 Task: Find the shortest route from St Louis to Grant's Farm.
Action: Mouse moved to (248, 82)
Screenshot: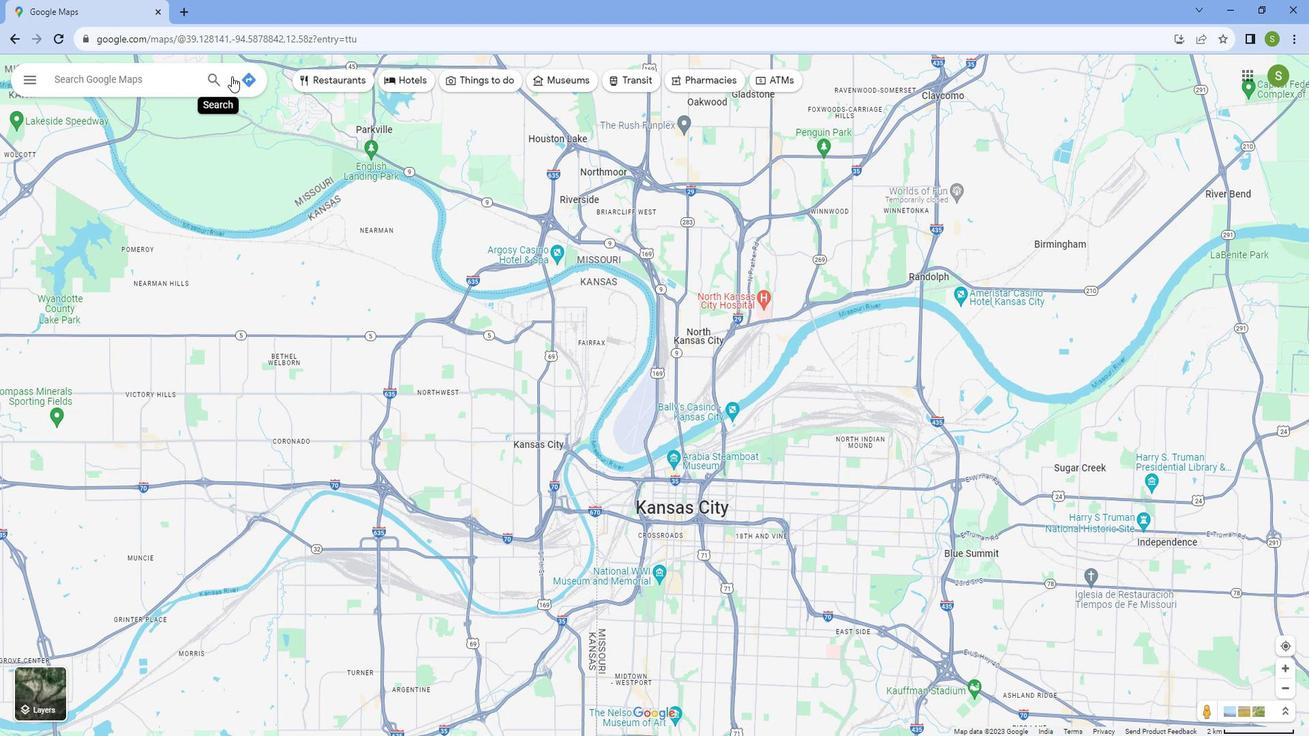 
Action: Mouse pressed left at (248, 82)
Screenshot: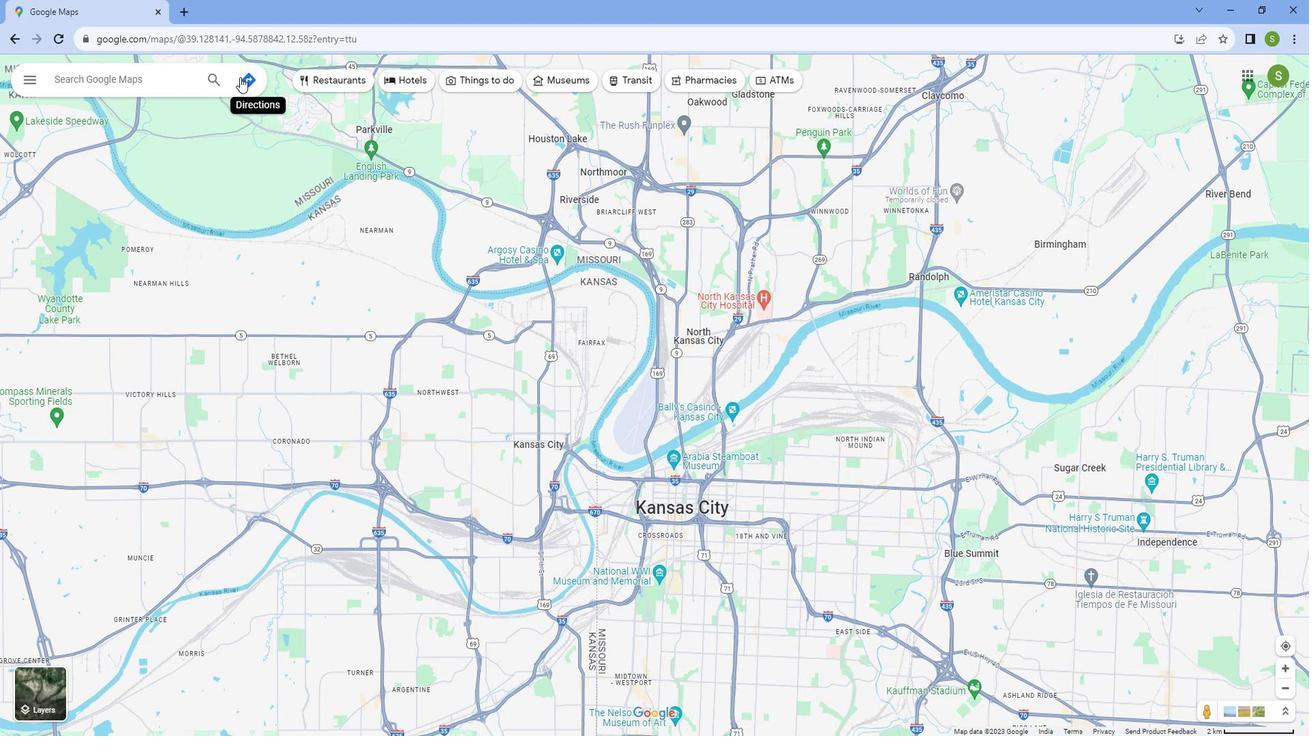 
Action: Mouse moved to (146, 117)
Screenshot: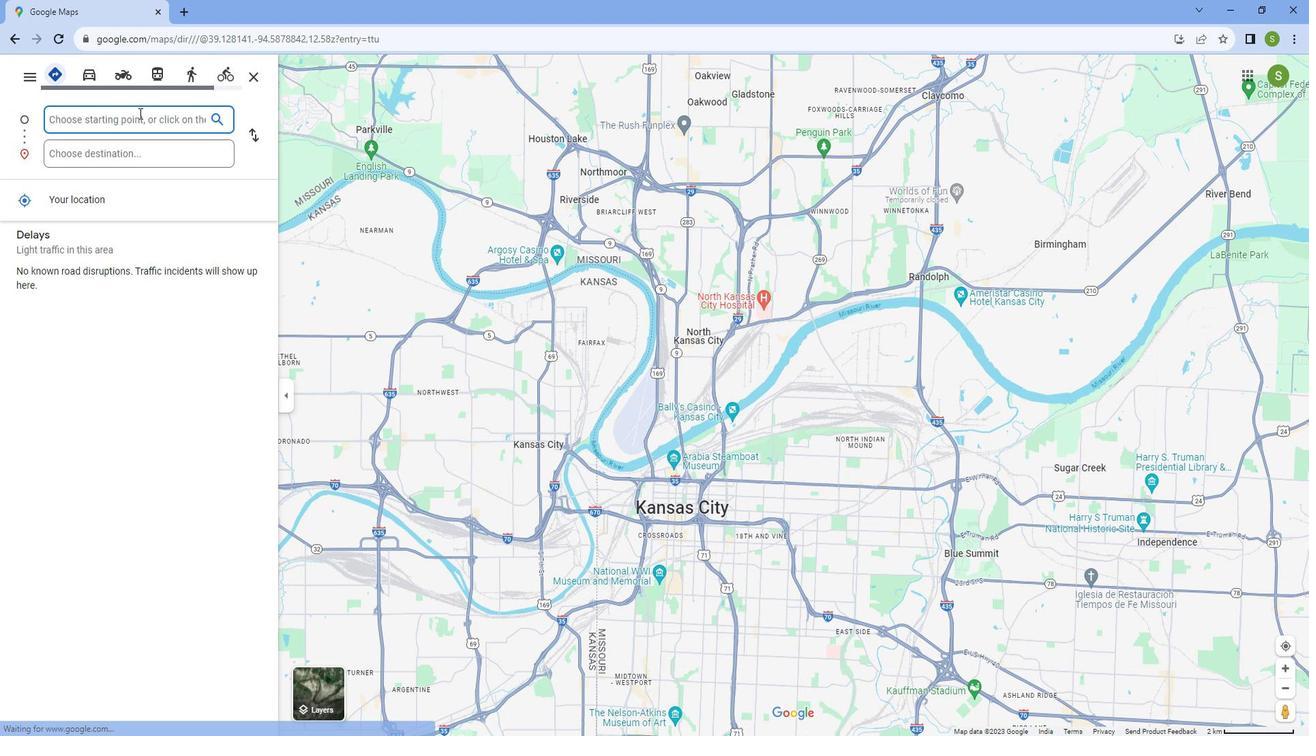 
Action: Mouse pressed left at (146, 117)
Screenshot: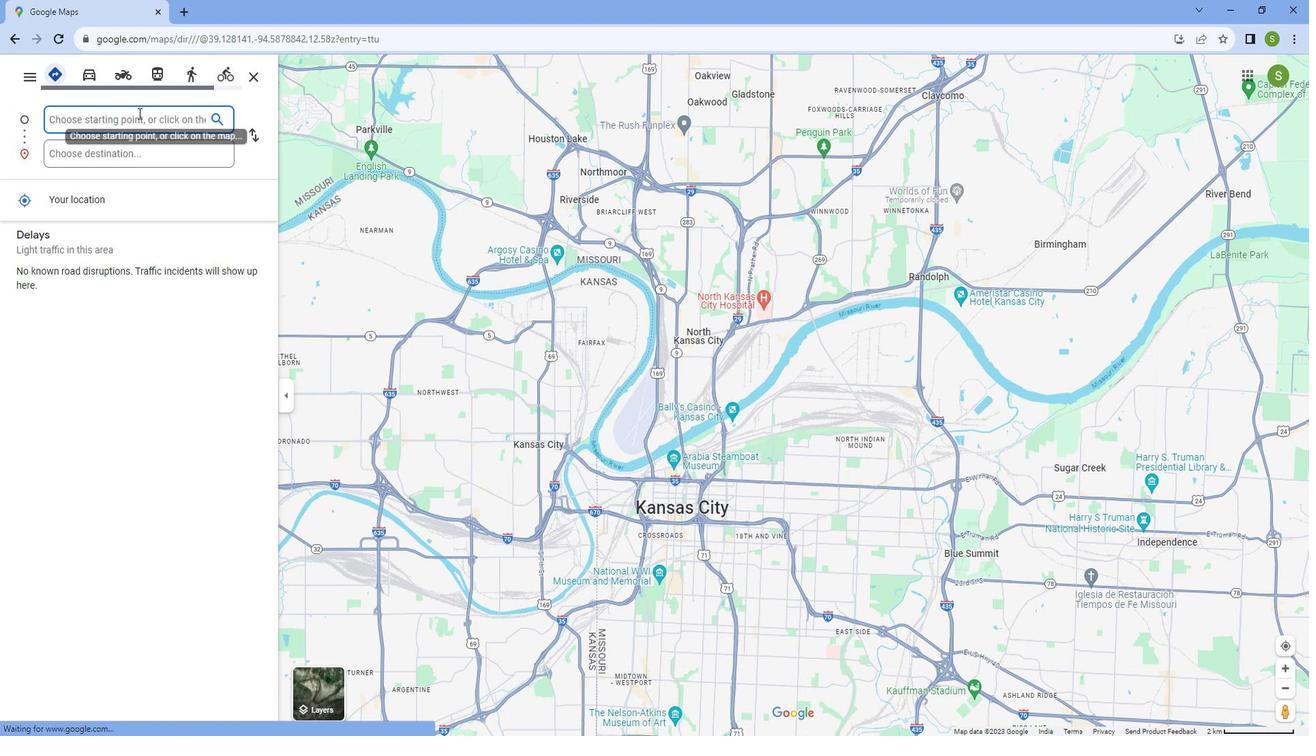 
Action: Mouse moved to (145, 117)
Screenshot: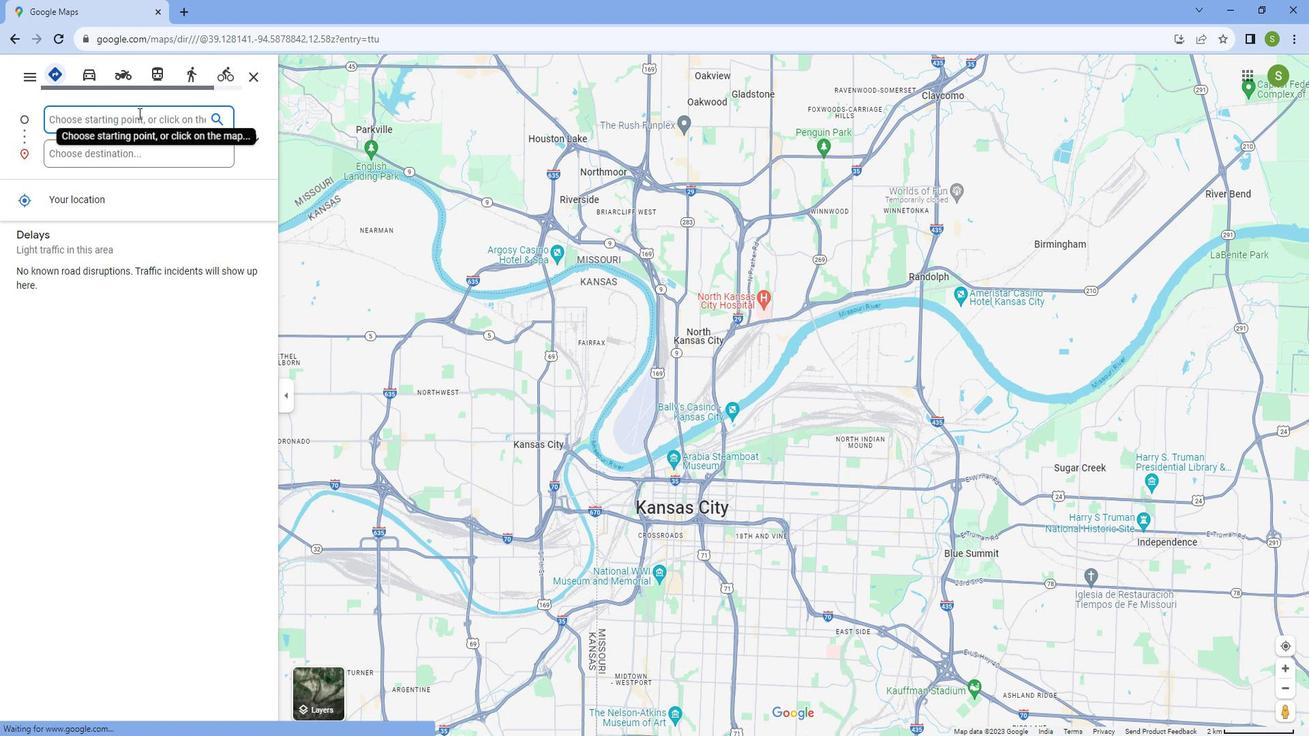 
Action: Key pressed <Key.caps_lock>S<Key.caps_lock>t.<Key.space><Key.caps_lock>L<Key.caps_lock>ouis<Key.space>
Screenshot: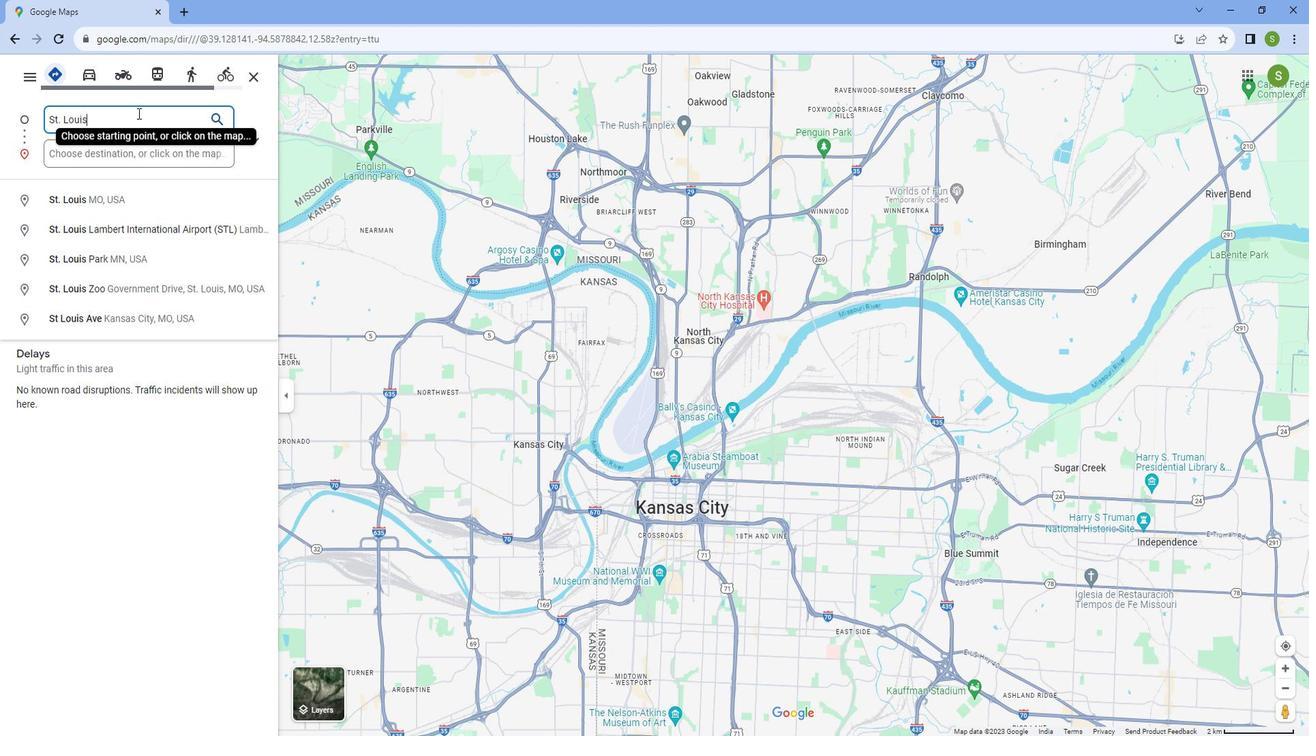 
Action: Mouse moved to (98, 196)
Screenshot: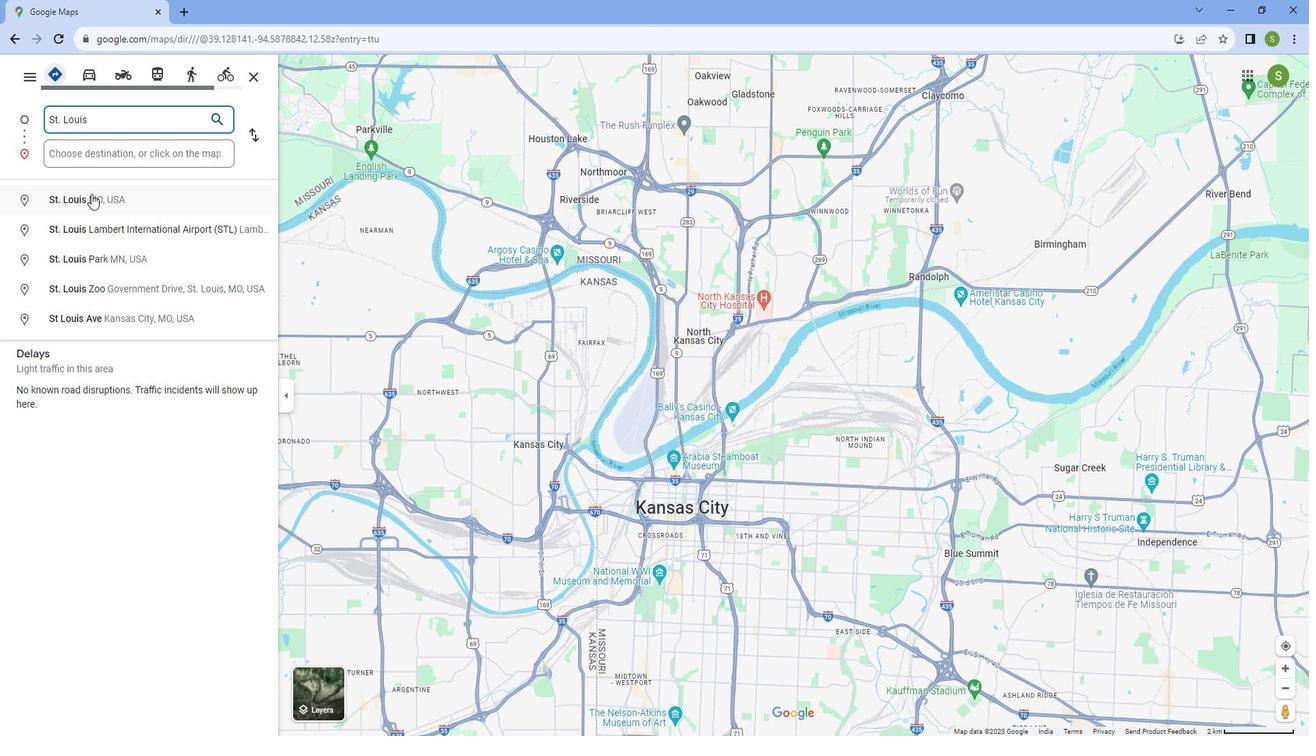 
Action: Mouse pressed left at (98, 196)
Screenshot: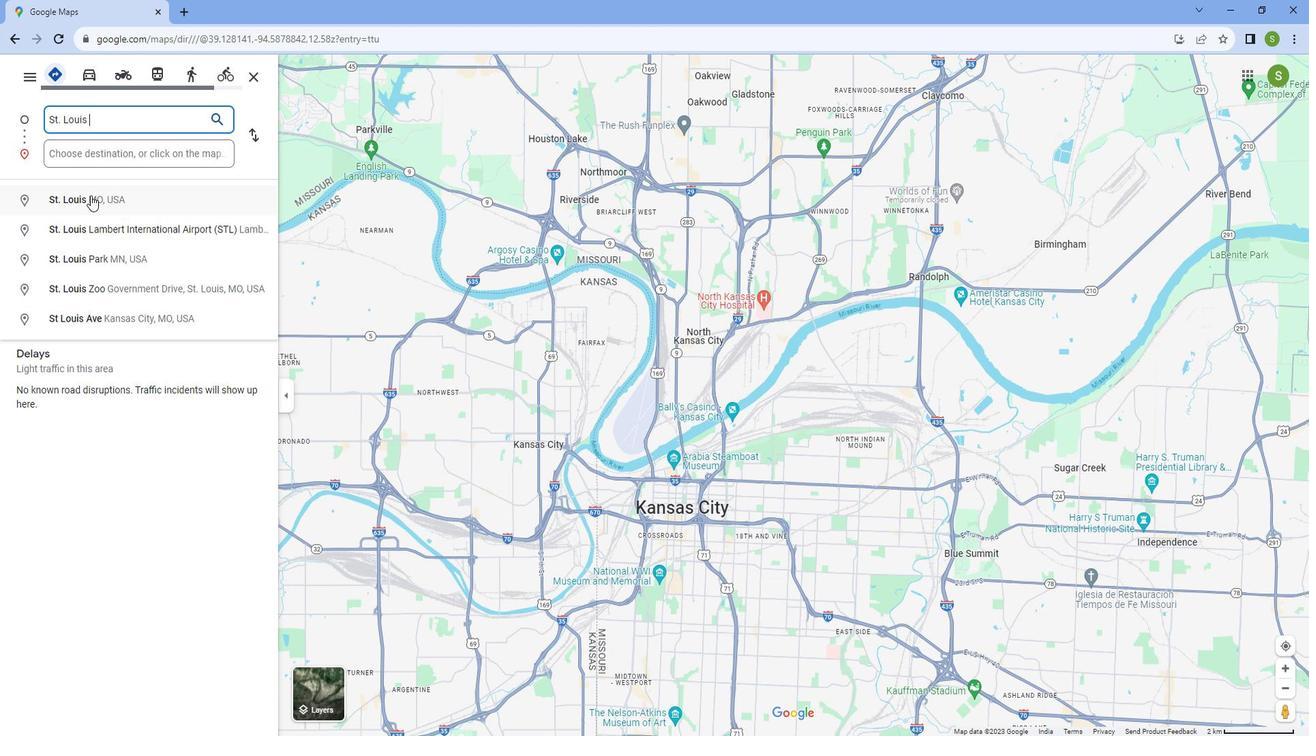 
Action: Mouse moved to (137, 156)
Screenshot: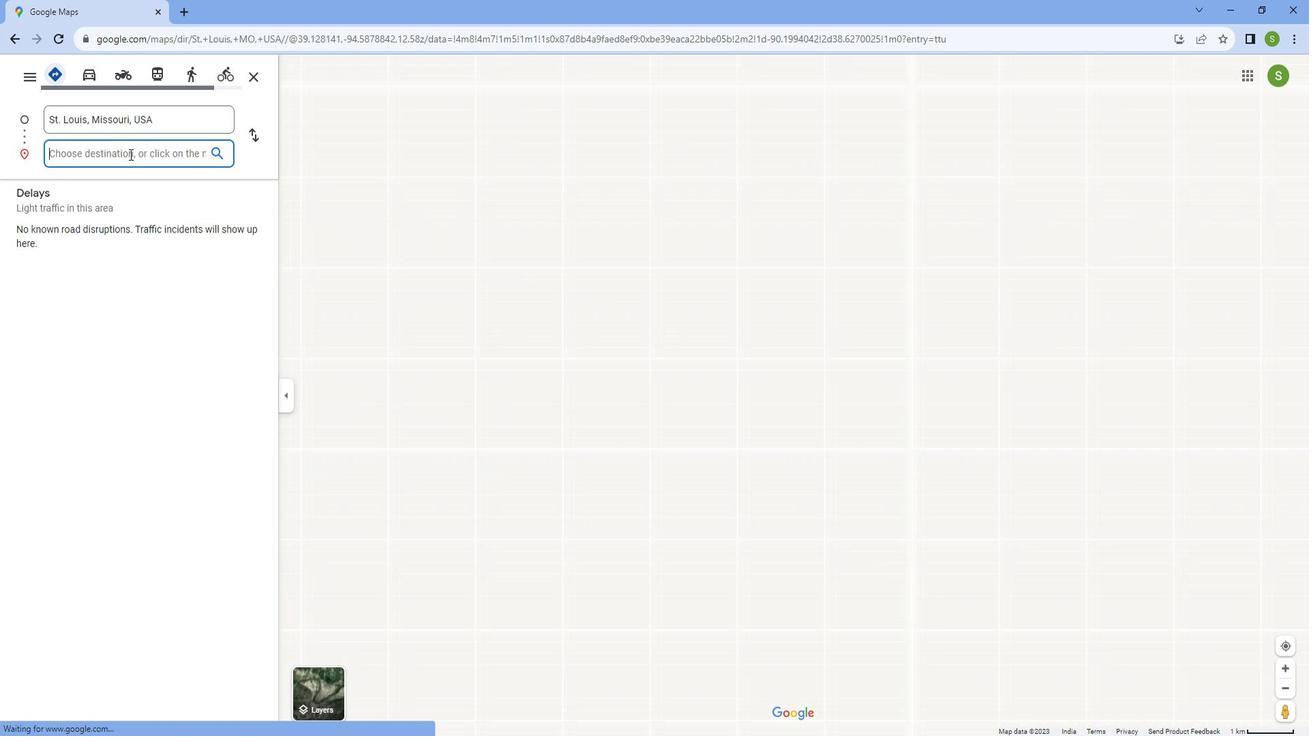 
Action: Mouse pressed left at (137, 156)
Screenshot: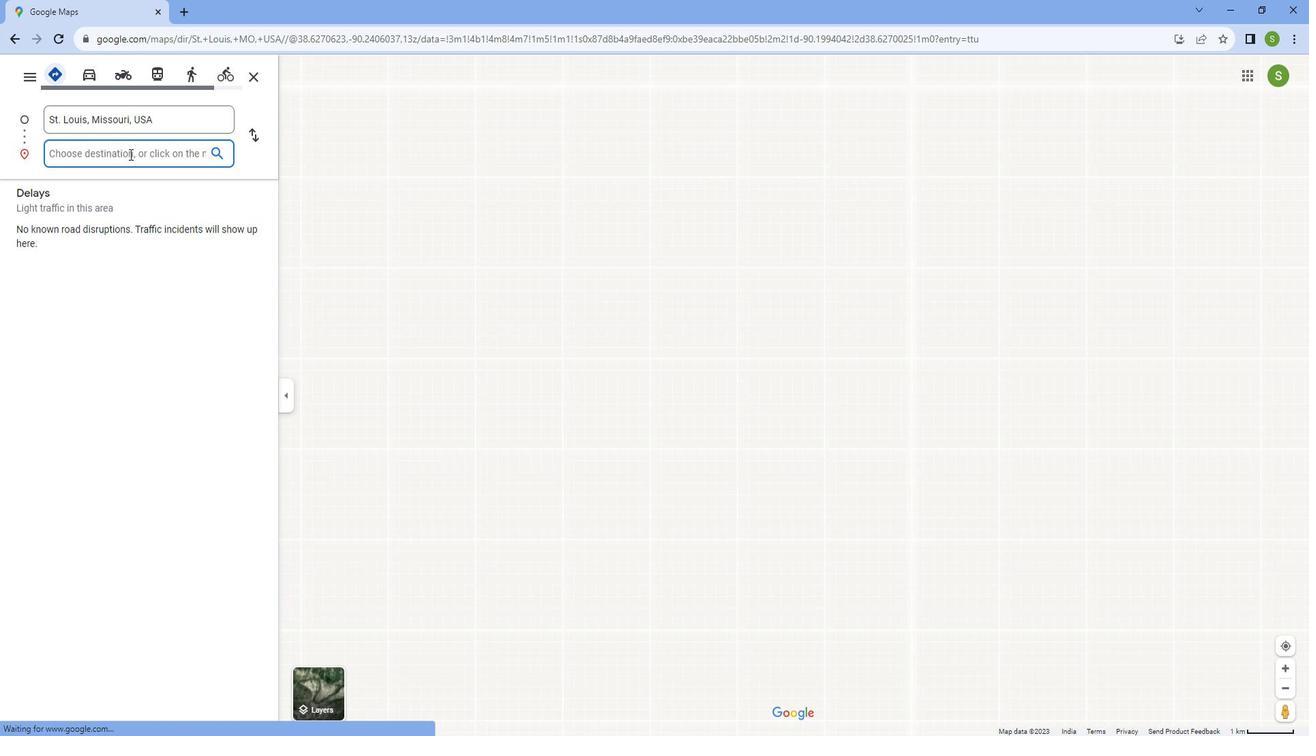 
Action: Key pressed <Key.caps_lock>G<Key.caps_lock>rants<Key.space><Key.caps_lock>F<Key.caps_lock>arm
Screenshot: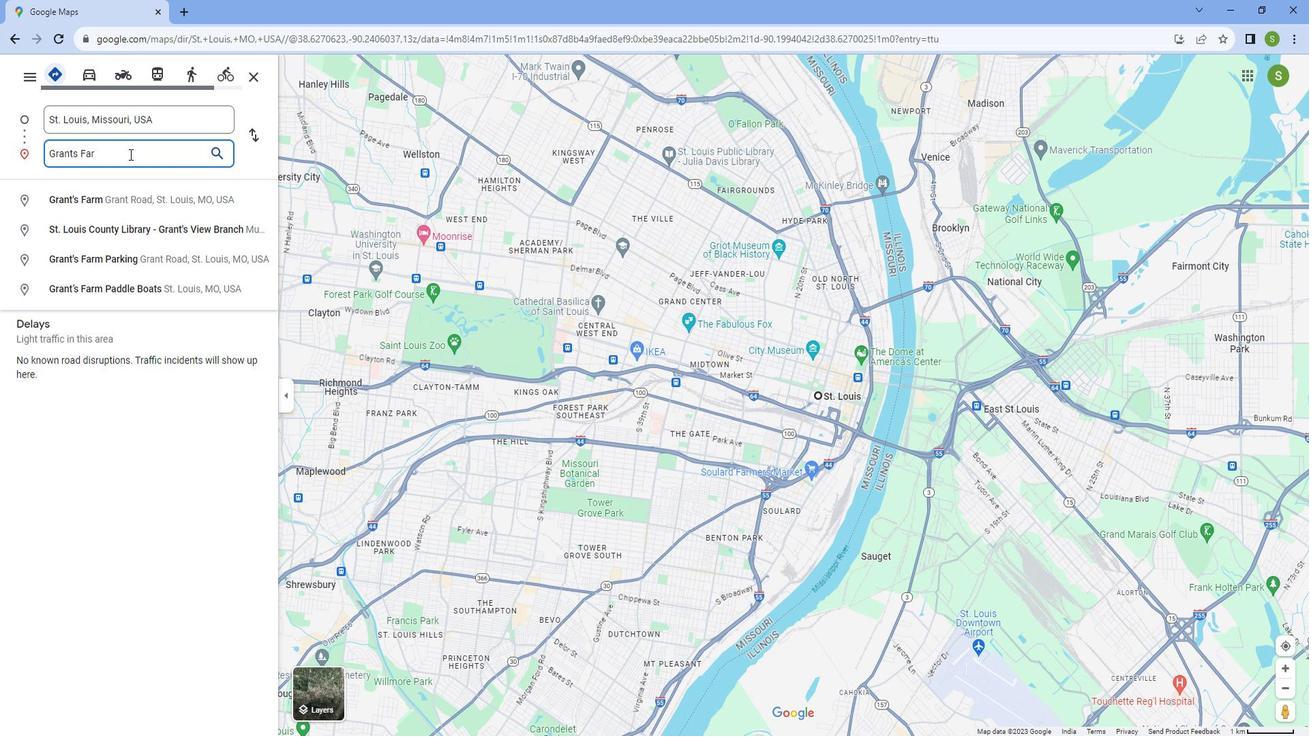 
Action: Mouse moved to (79, 206)
Screenshot: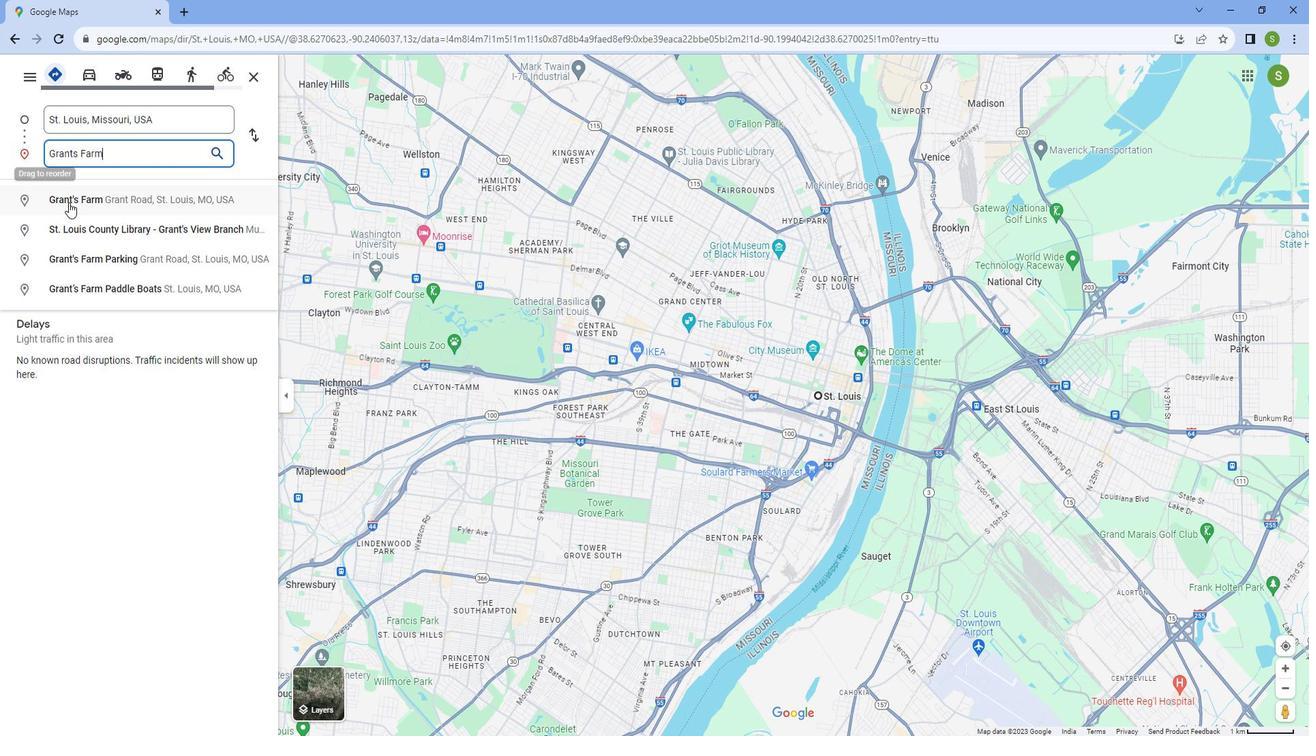 
Action: Mouse pressed left at (79, 206)
Screenshot: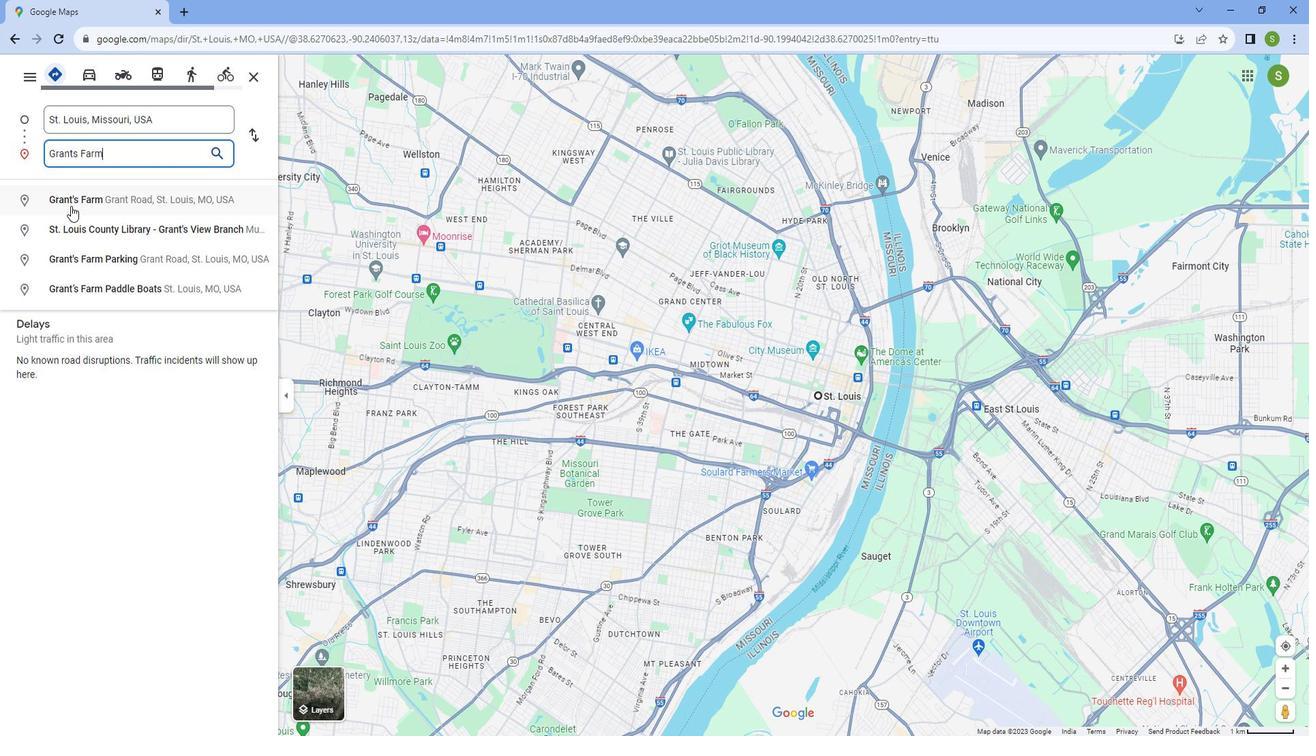 
Action: Mouse moved to (73, 362)
Screenshot: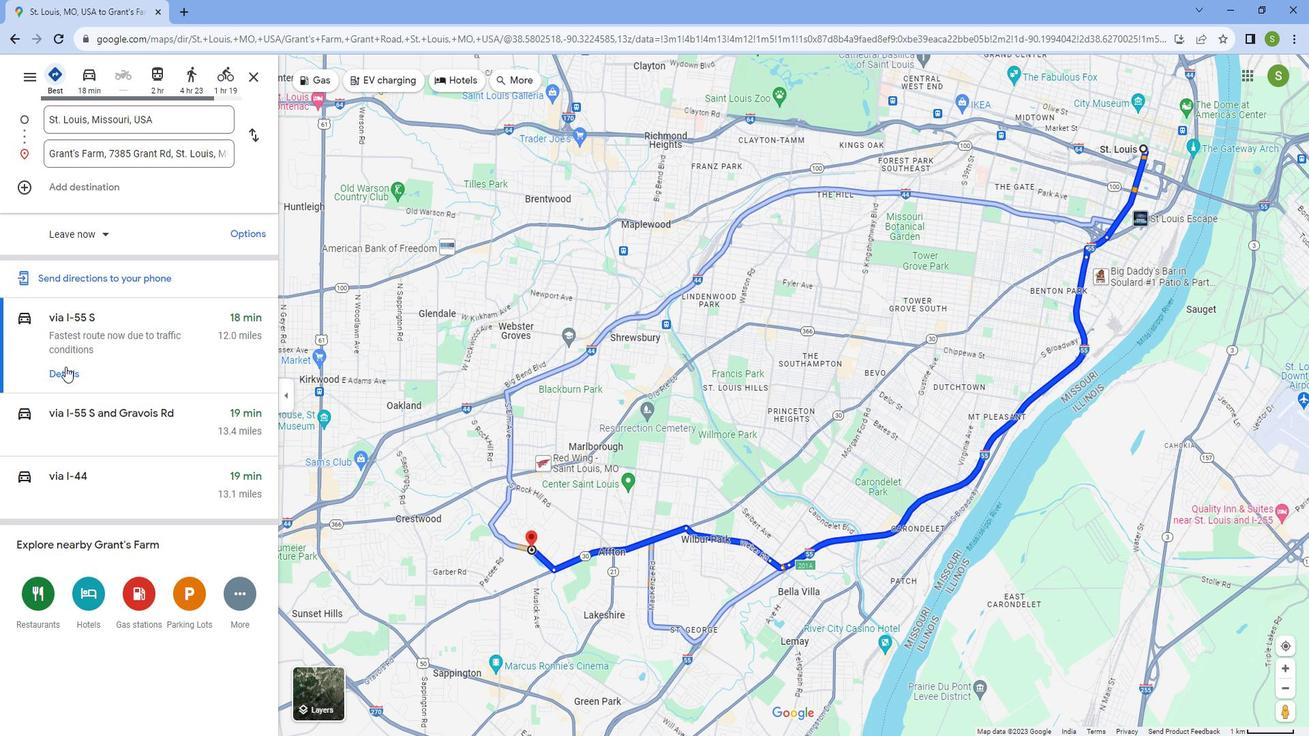 
Action: Mouse pressed left at (73, 362)
Screenshot: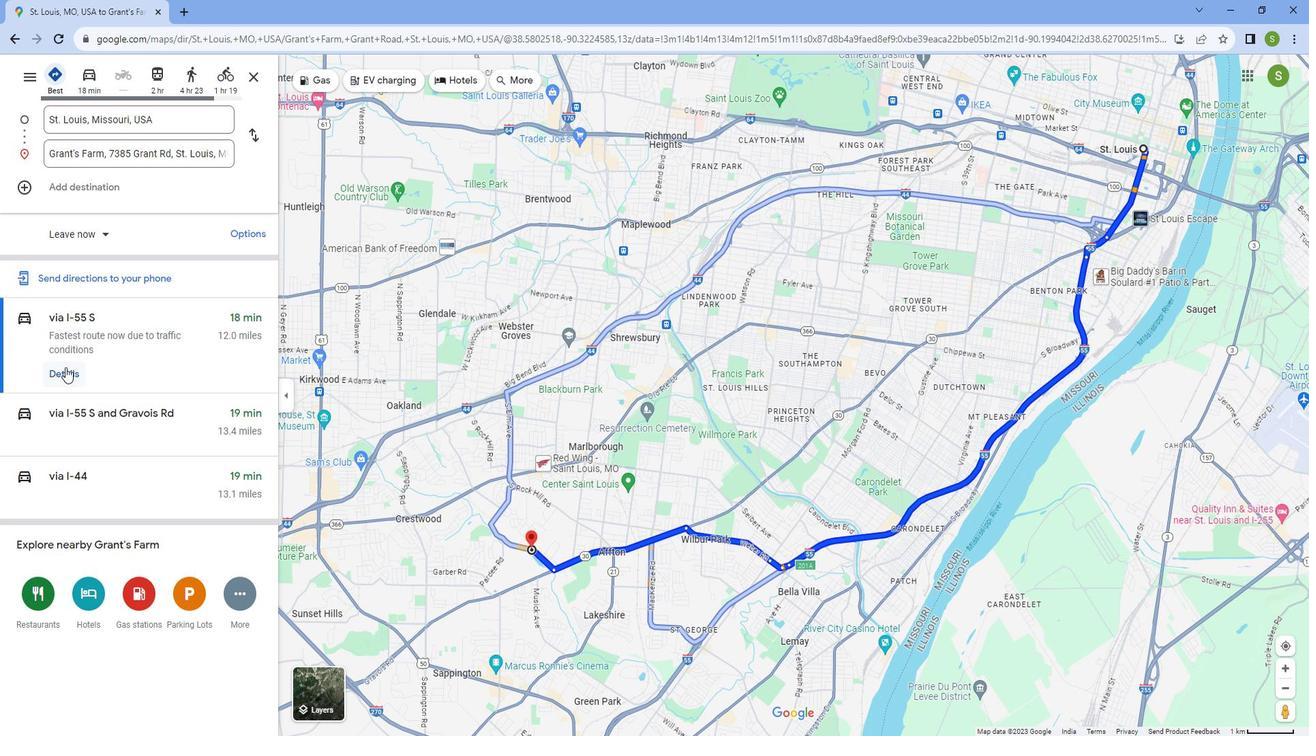 
Action: Mouse moved to (130, 349)
Screenshot: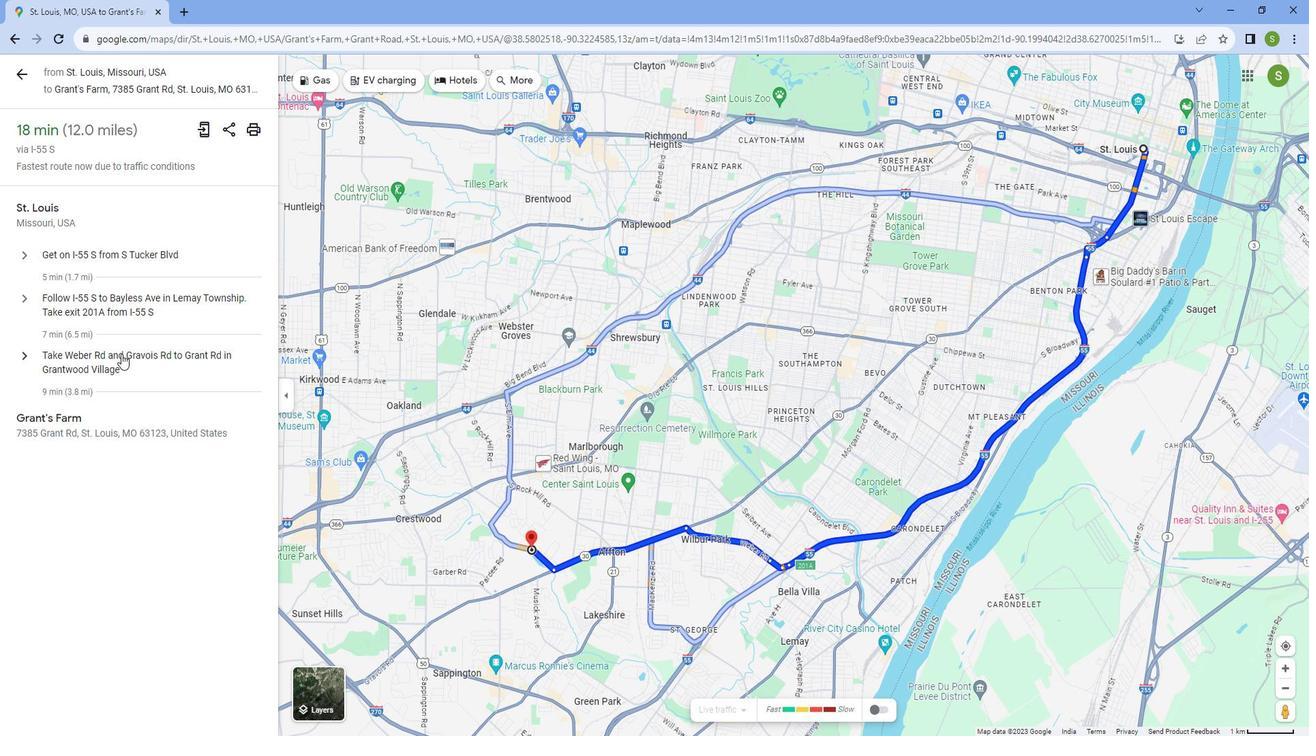 
Action: Mouse scrolled (130, 349) with delta (0, 0)
Screenshot: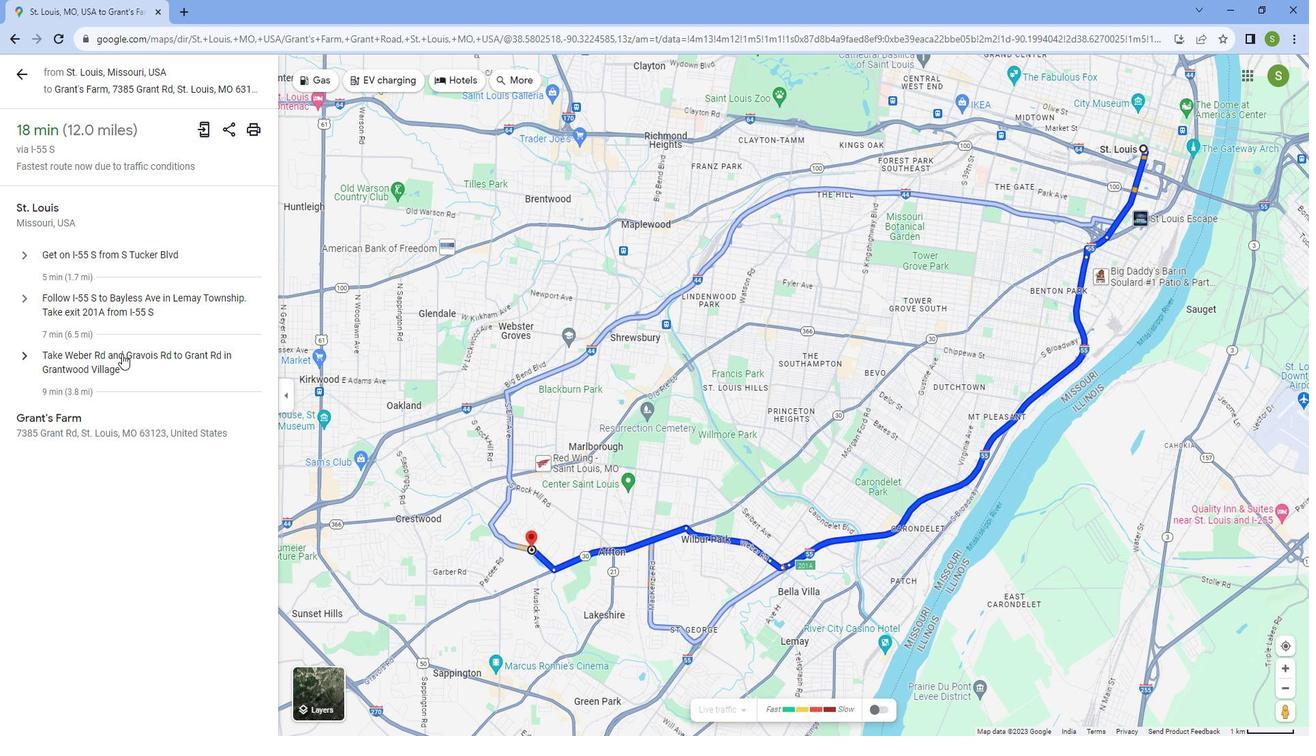 
Action: Mouse scrolled (130, 349) with delta (0, 0)
Screenshot: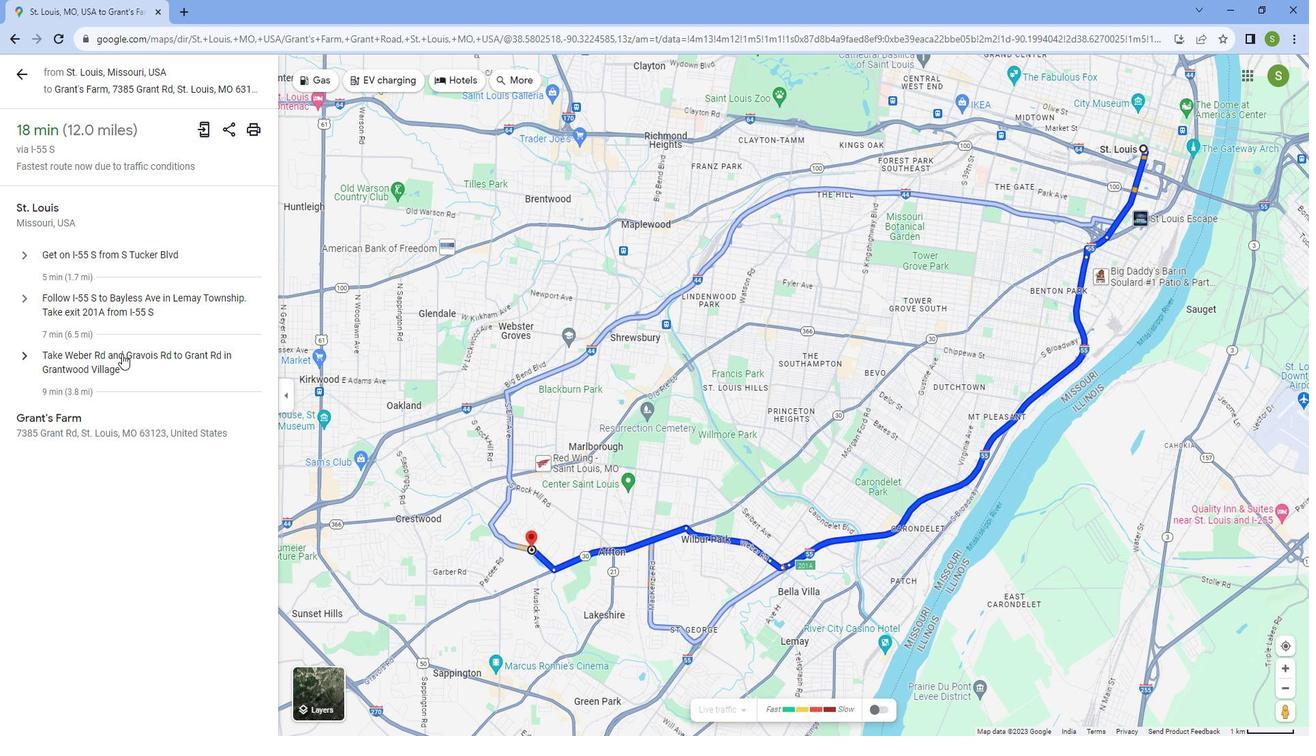 
Action: Mouse scrolled (130, 349) with delta (0, 0)
Screenshot: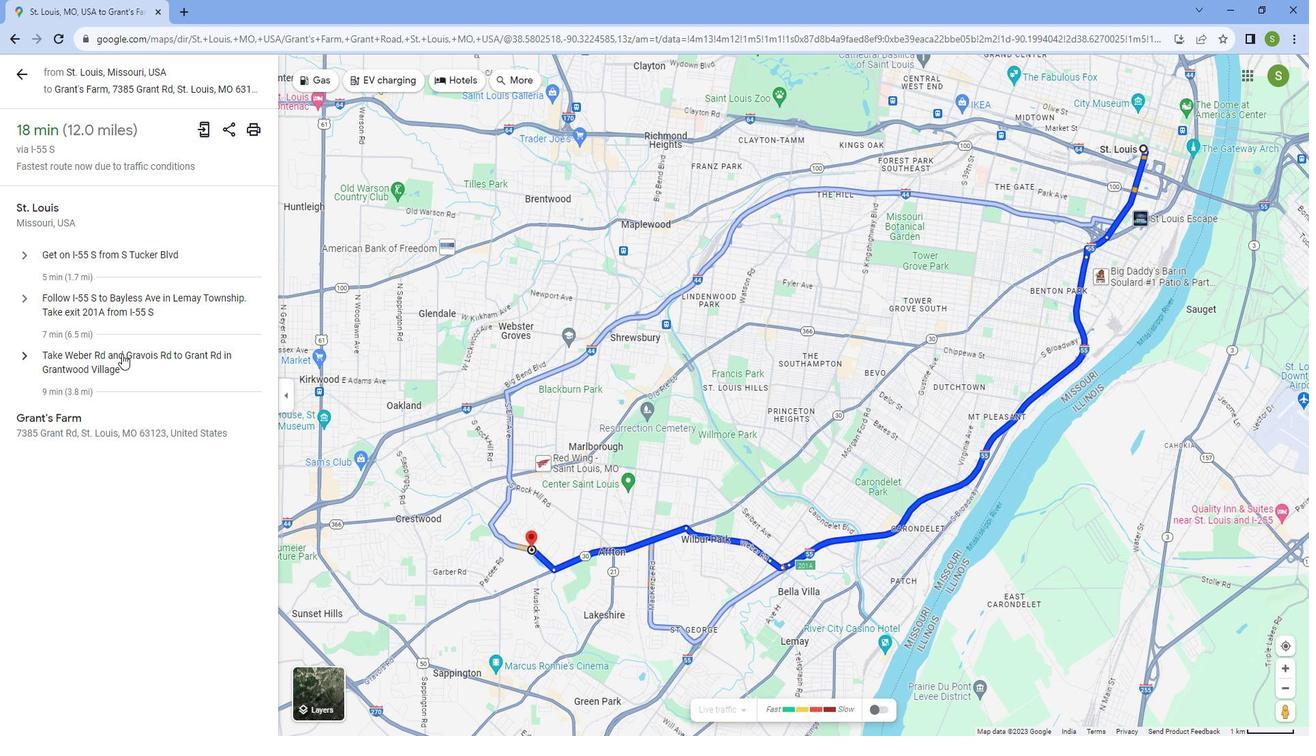 
Action: Mouse moved to (372, 343)
Screenshot: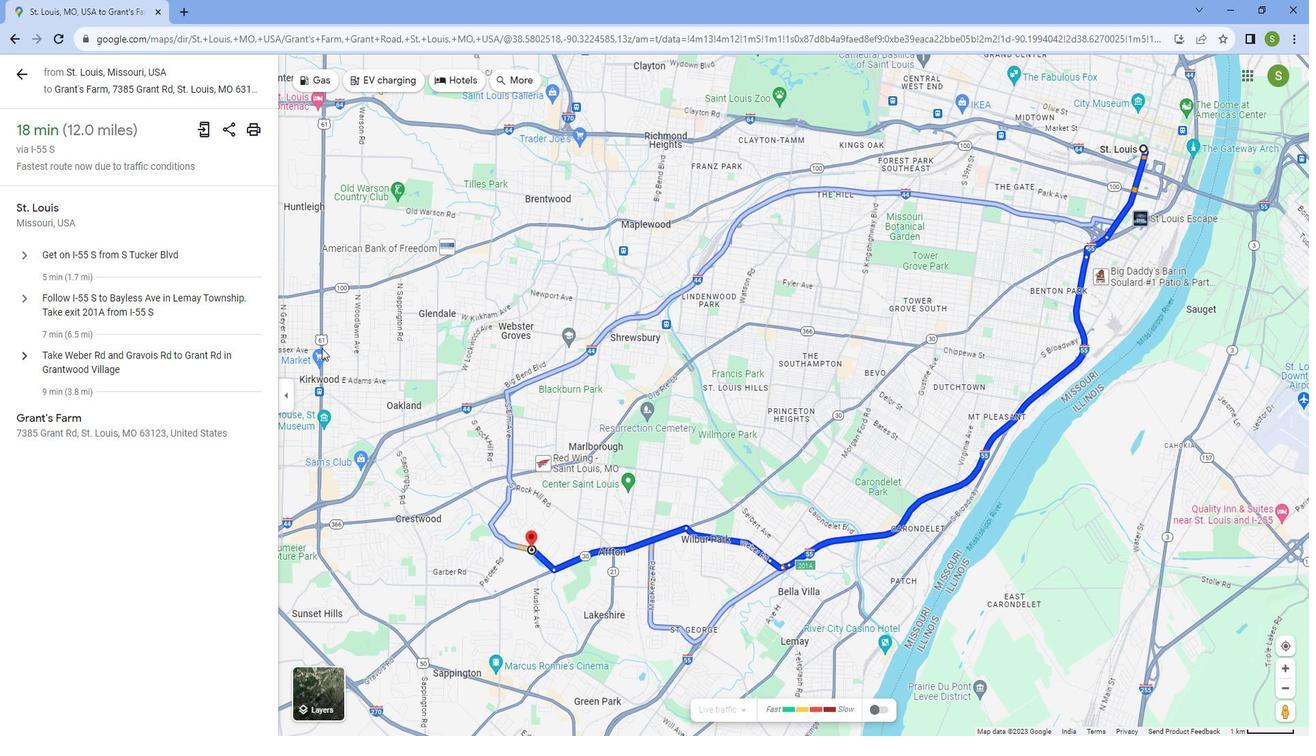 
Action: Mouse scrolled (372, 342) with delta (0, 0)
Screenshot: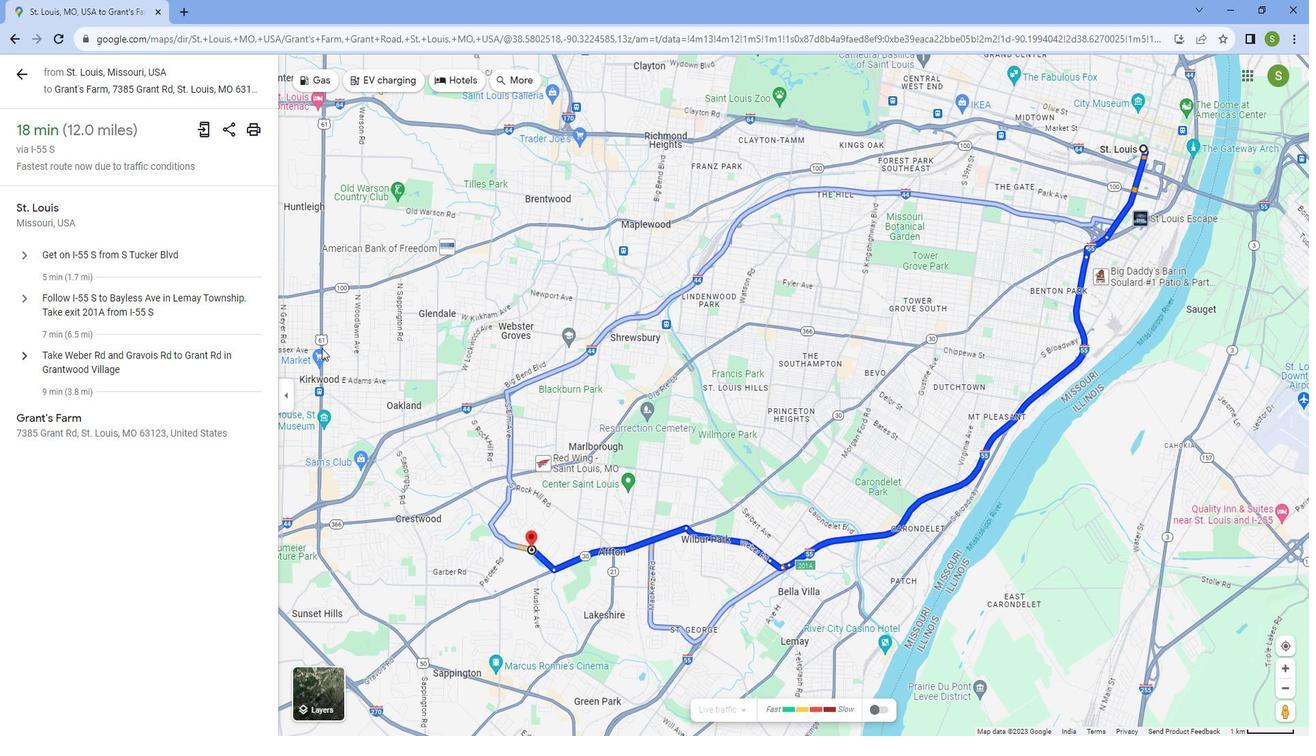 
Action: Mouse moved to (1020, 358)
Screenshot: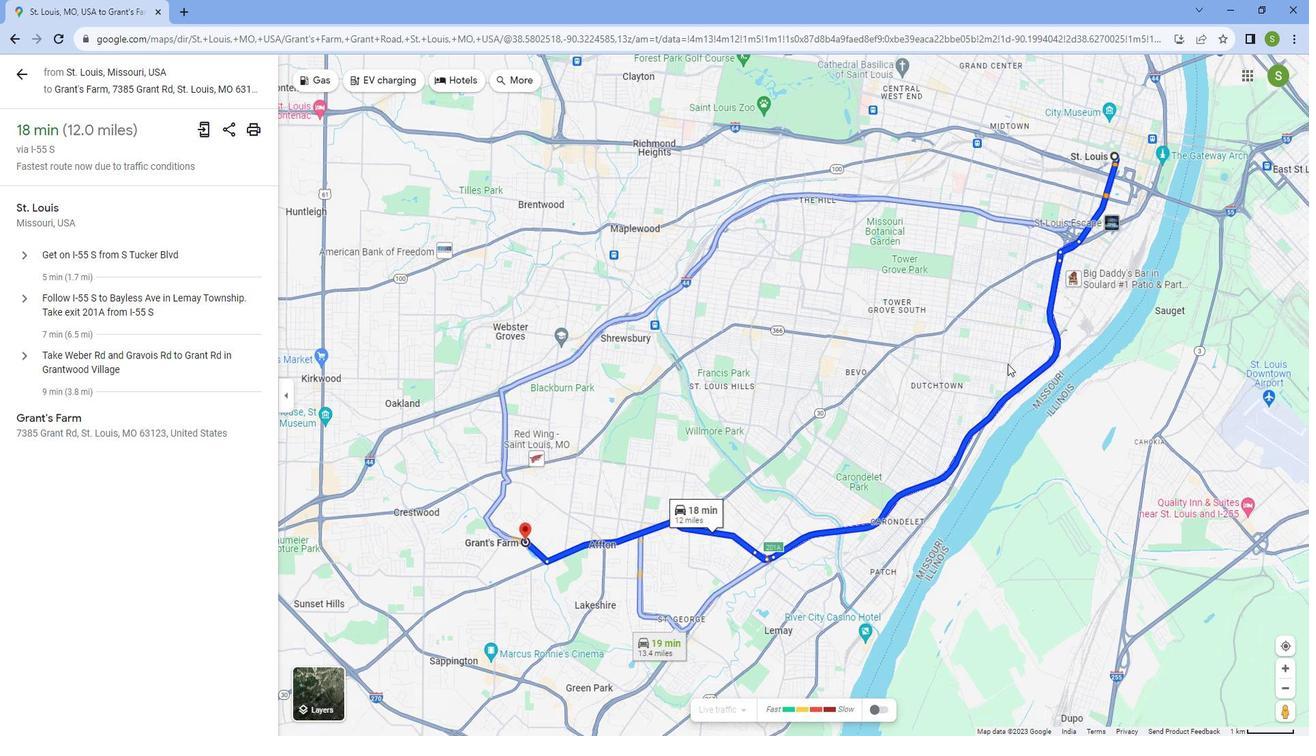 
Action: Mouse scrolled (1020, 359) with delta (0, 0)
Screenshot: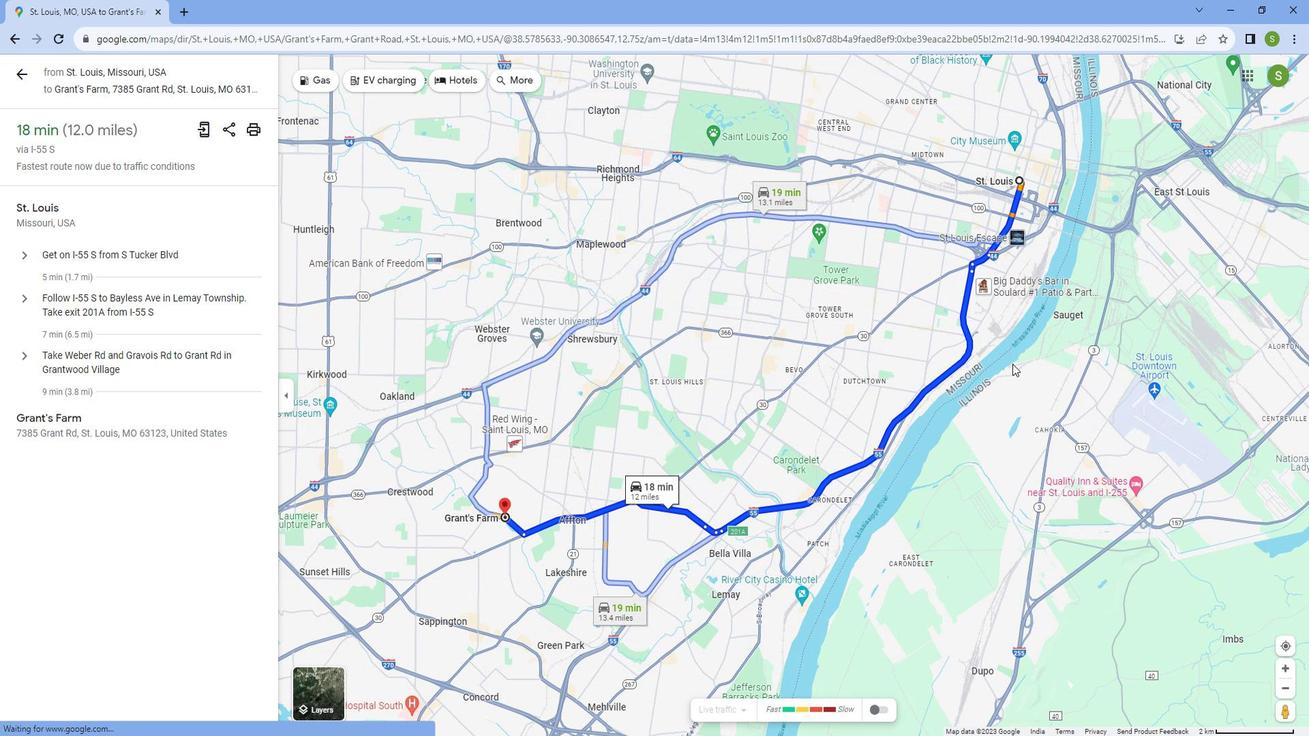 
Action: Mouse scrolled (1020, 359) with delta (0, 0)
Screenshot: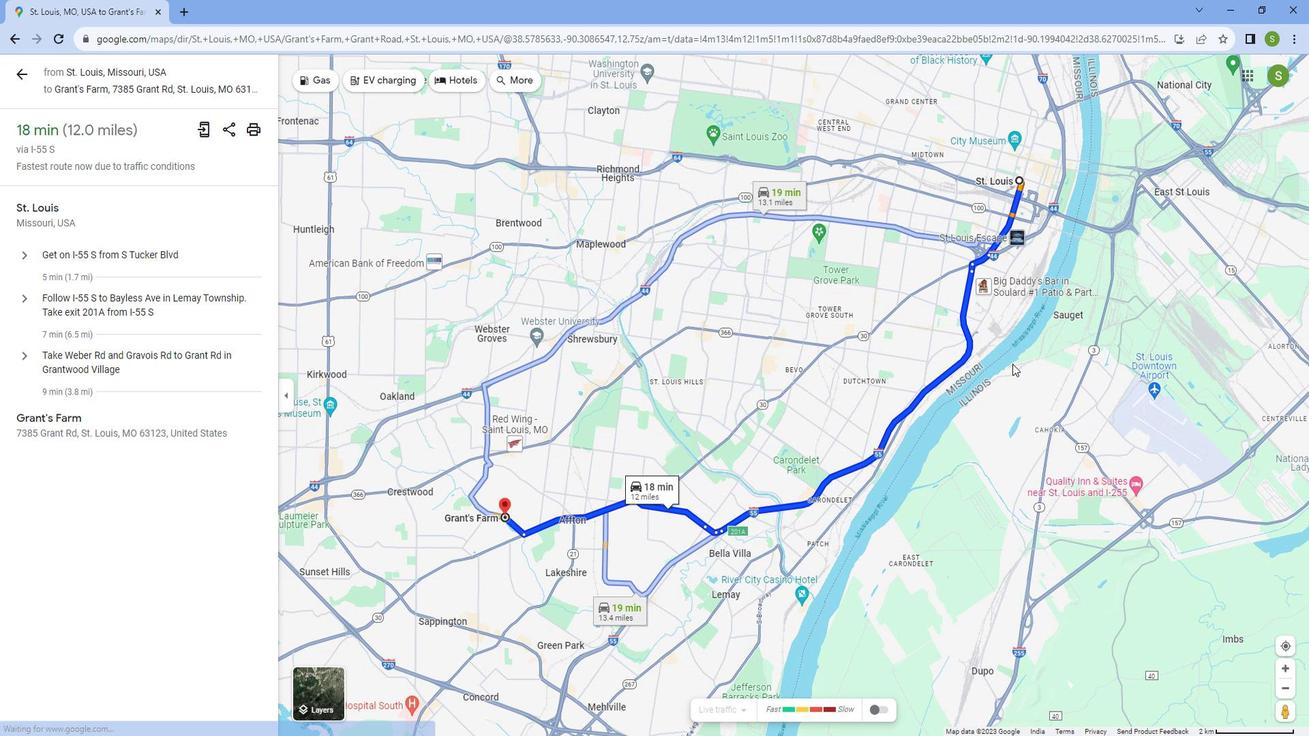 
Action: Mouse scrolled (1020, 359) with delta (0, 0)
Screenshot: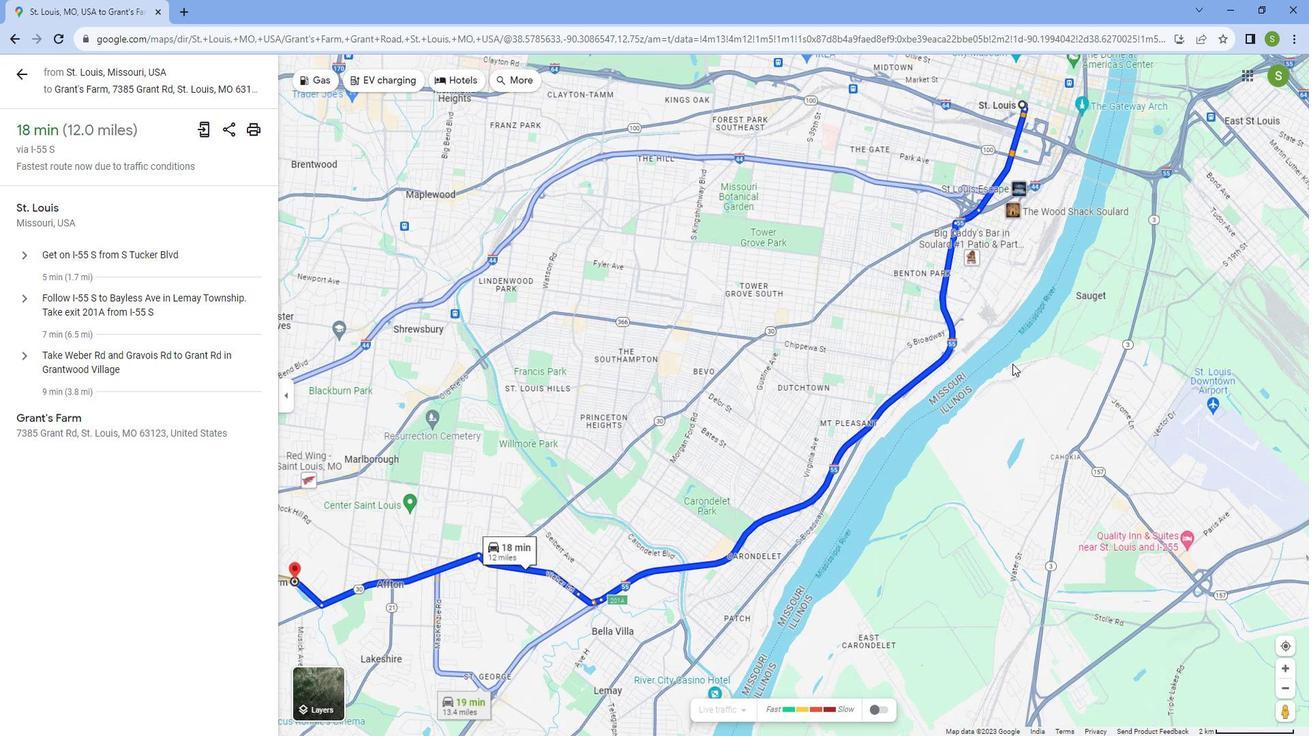 
Action: Mouse scrolled (1020, 359) with delta (0, 0)
Screenshot: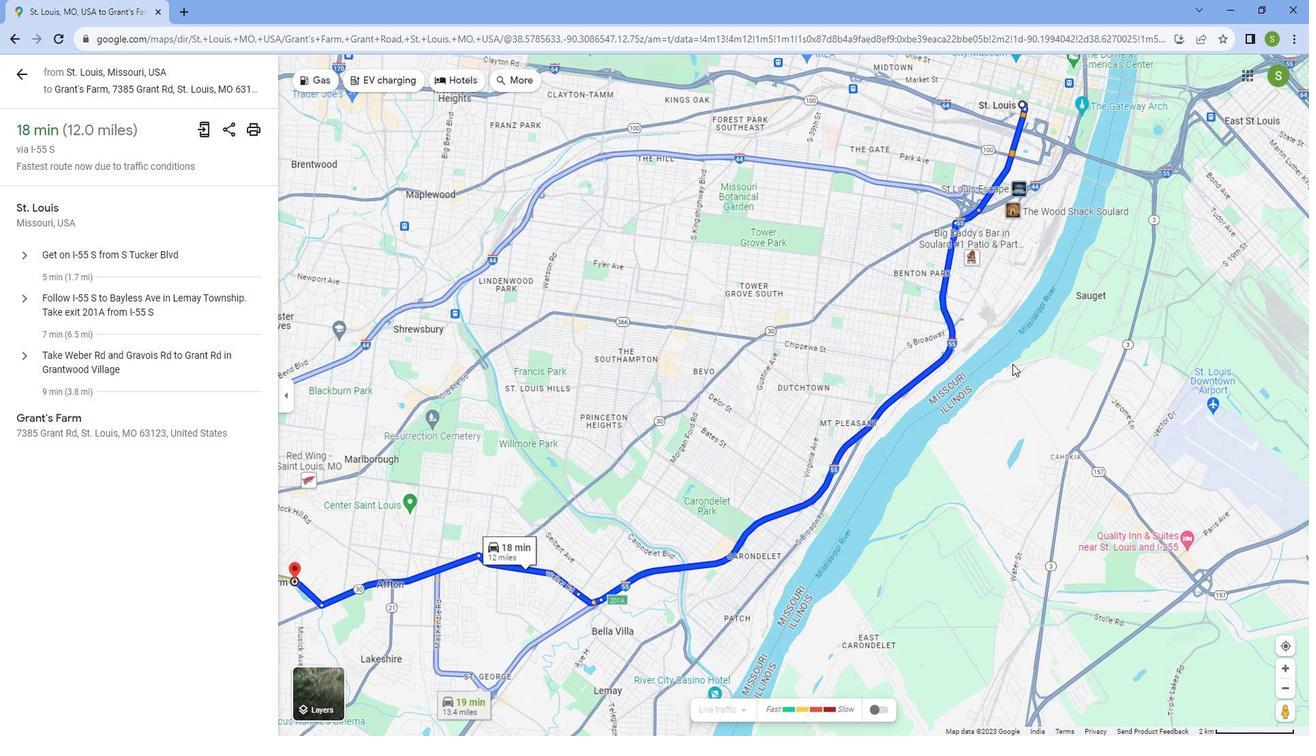 
Action: Mouse scrolled (1020, 359) with delta (0, 0)
Screenshot: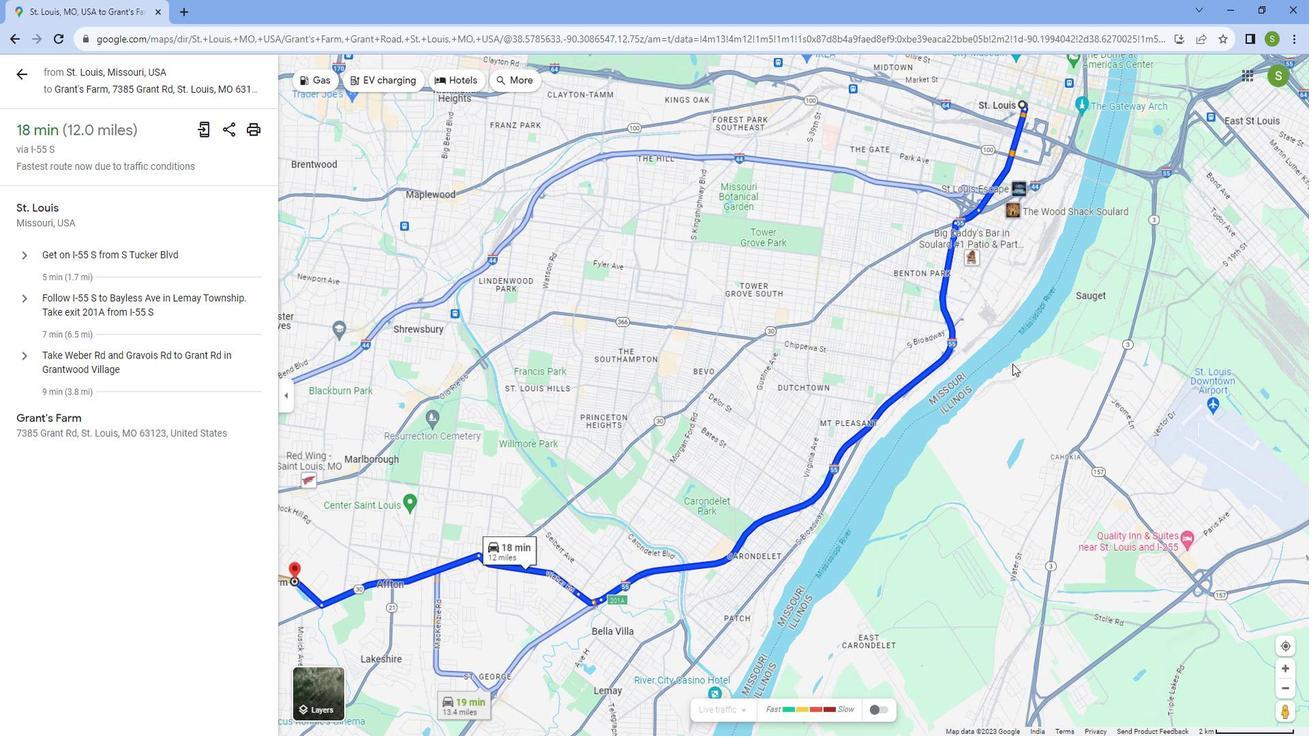 
Action: Mouse scrolled (1020, 359) with delta (0, 0)
Screenshot: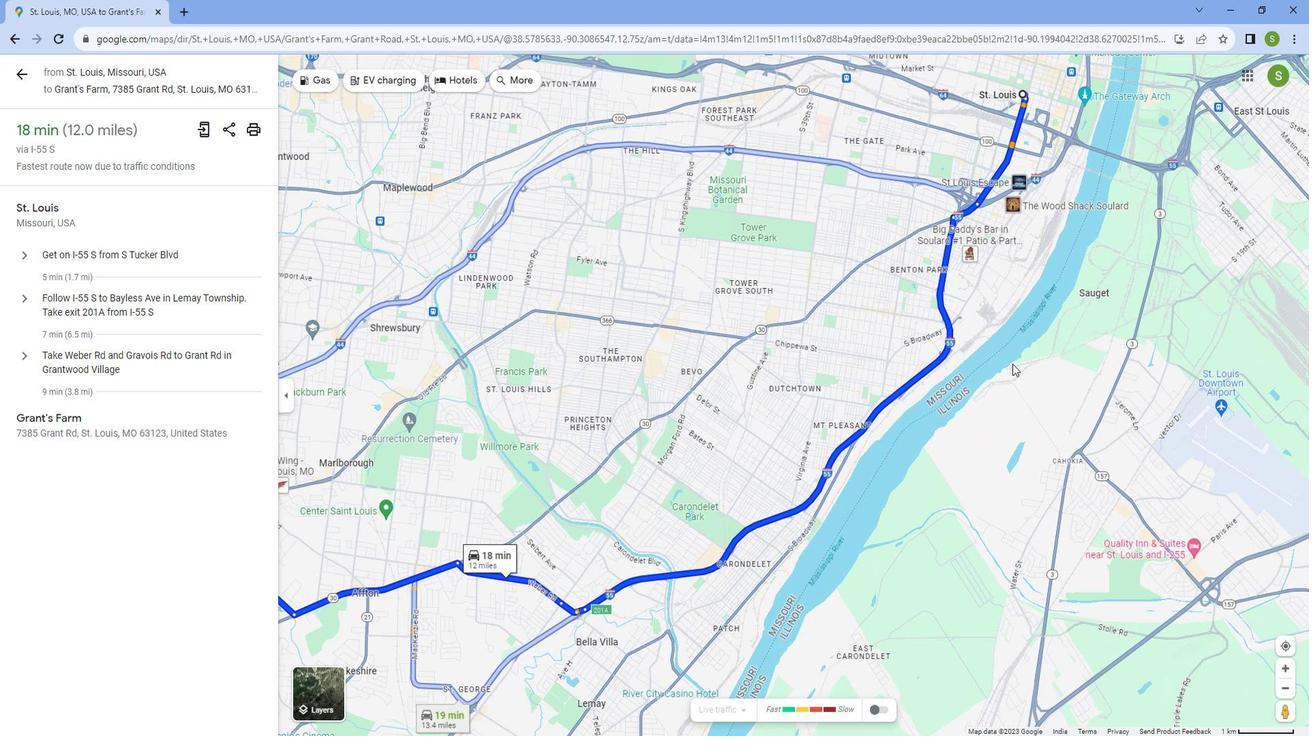 
Action: Mouse scrolled (1020, 357) with delta (0, 0)
Screenshot: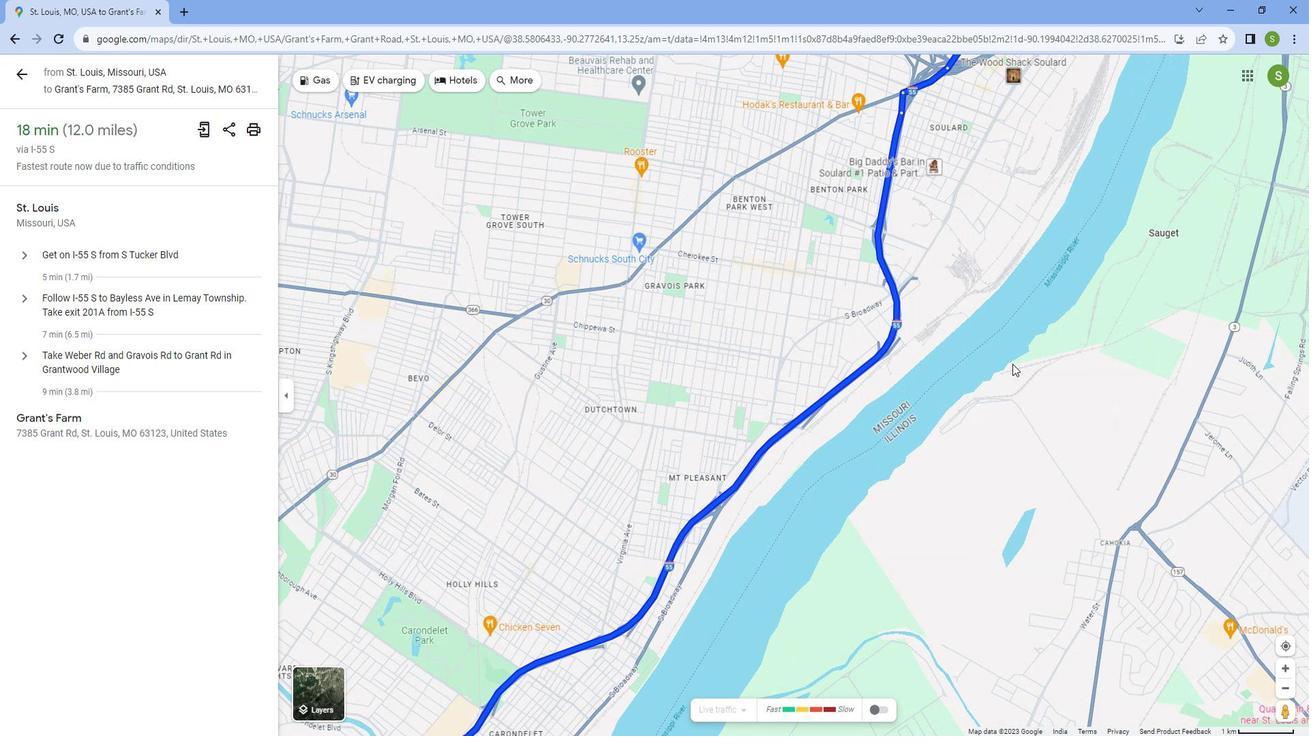 
Action: Mouse scrolled (1020, 357) with delta (0, 0)
Screenshot: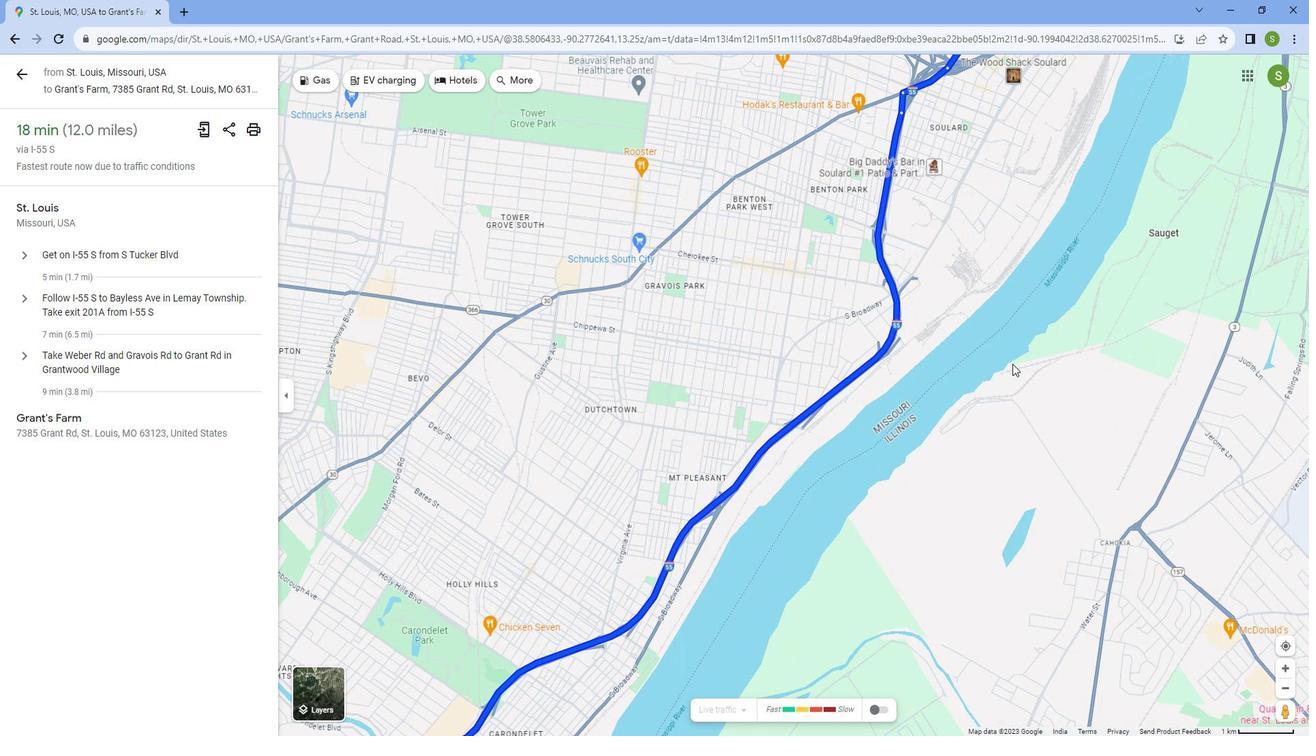 
Action: Mouse scrolled (1020, 357) with delta (0, 0)
Screenshot: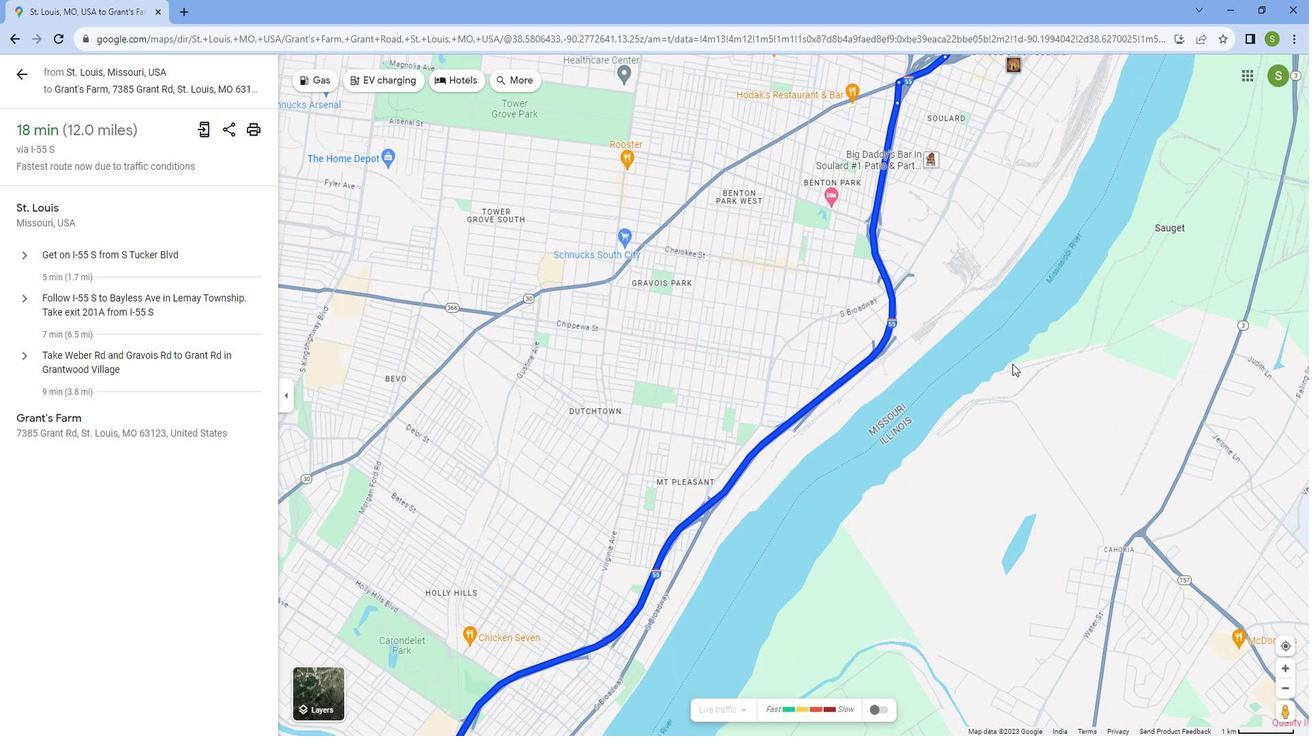 
Action: Mouse scrolled (1020, 357) with delta (0, 0)
Screenshot: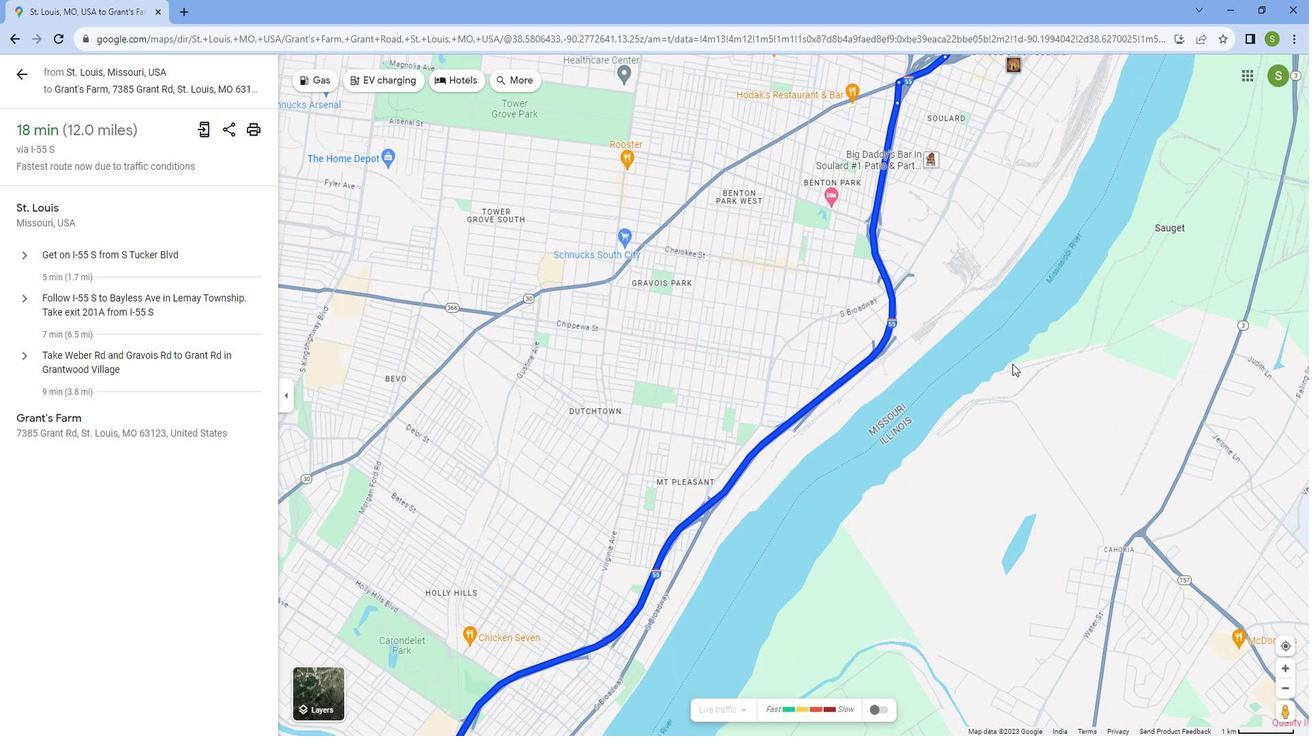 
Action: Mouse scrolled (1020, 357) with delta (0, 0)
Screenshot: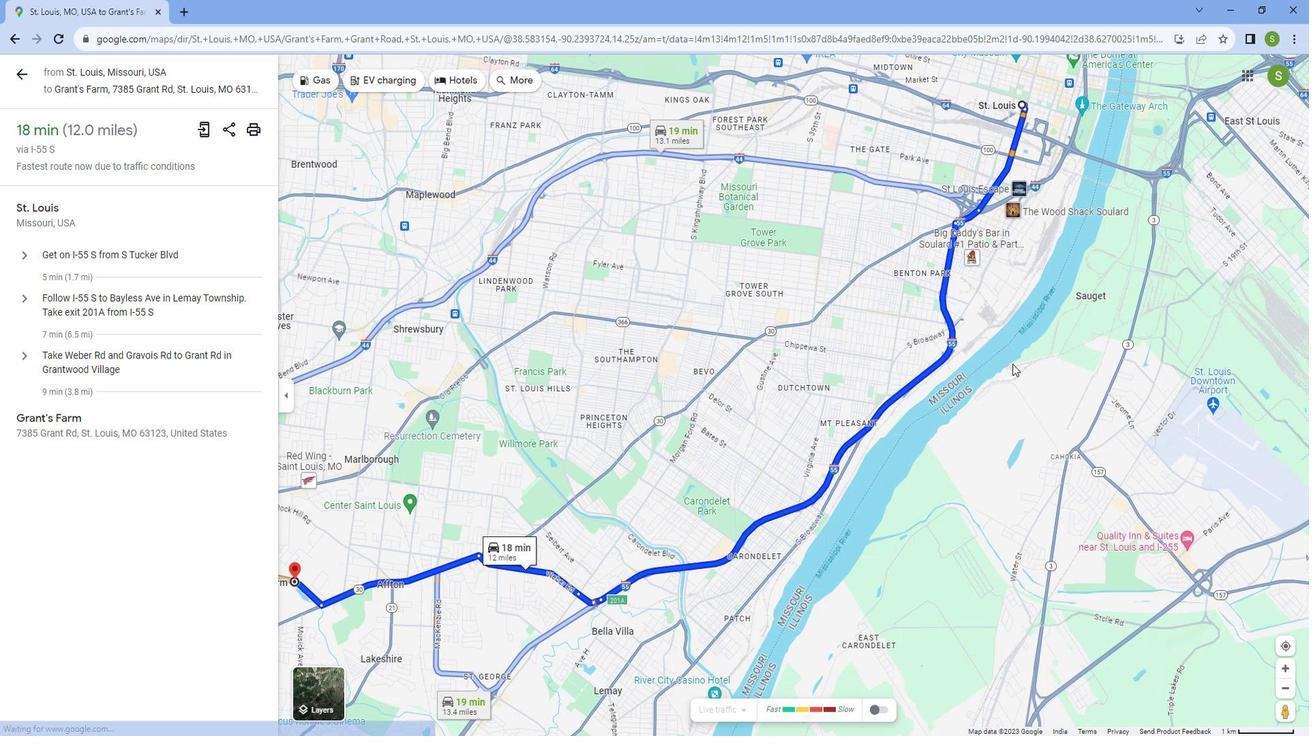 
Action: Mouse scrolled (1020, 357) with delta (0, 0)
Screenshot: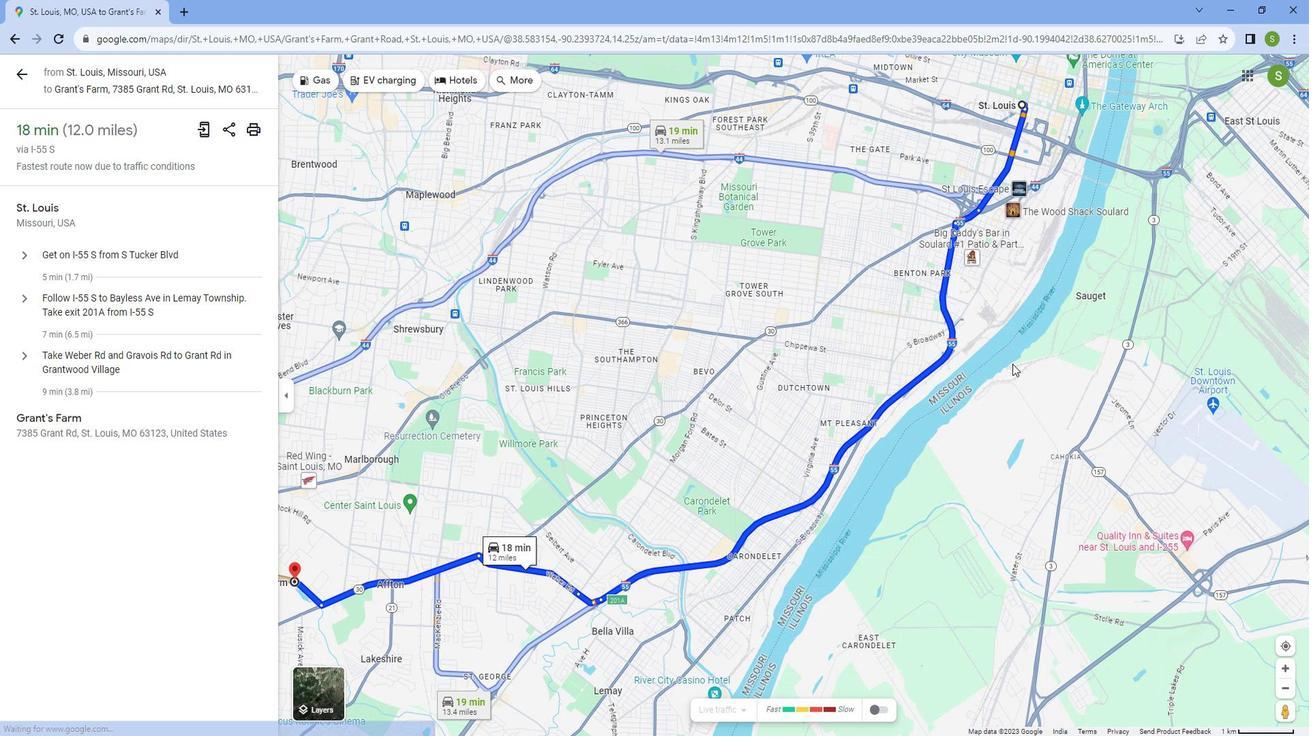 
Action: Mouse scrolled (1020, 357) with delta (0, 0)
Screenshot: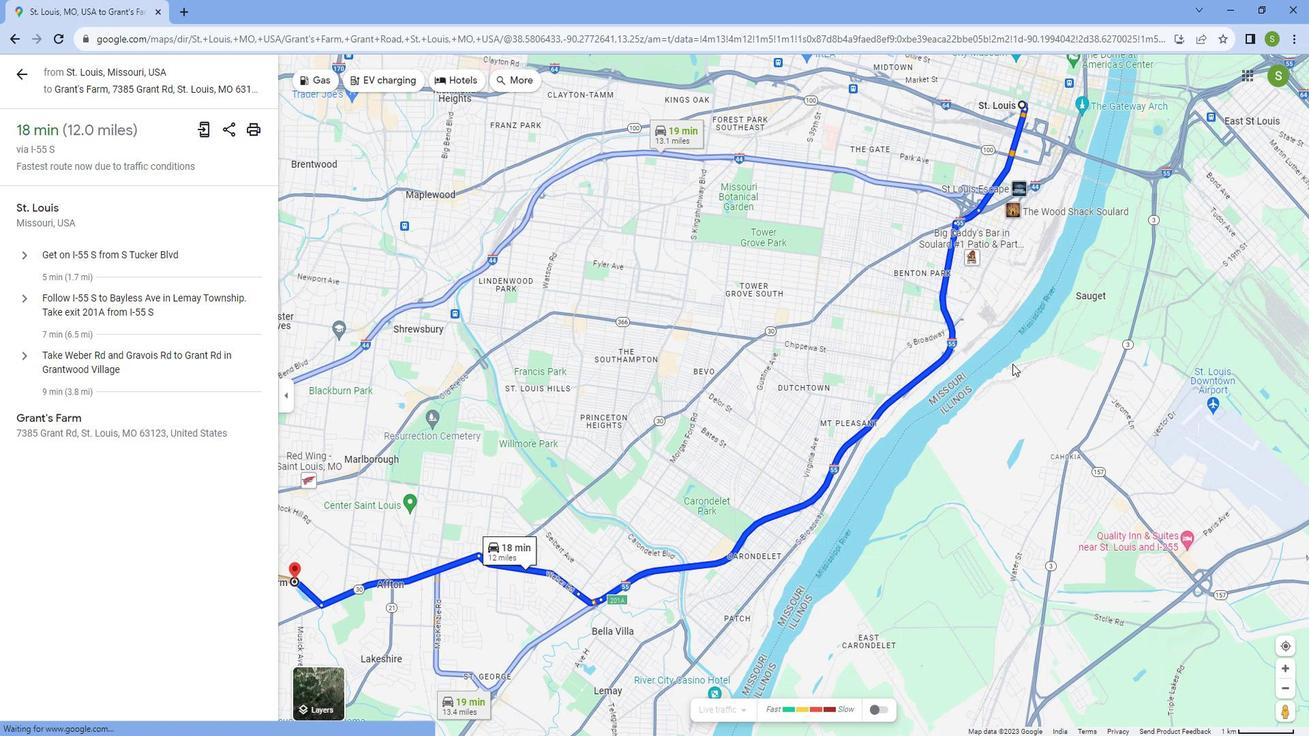 
Action: Mouse scrolled (1020, 359) with delta (0, 0)
Screenshot: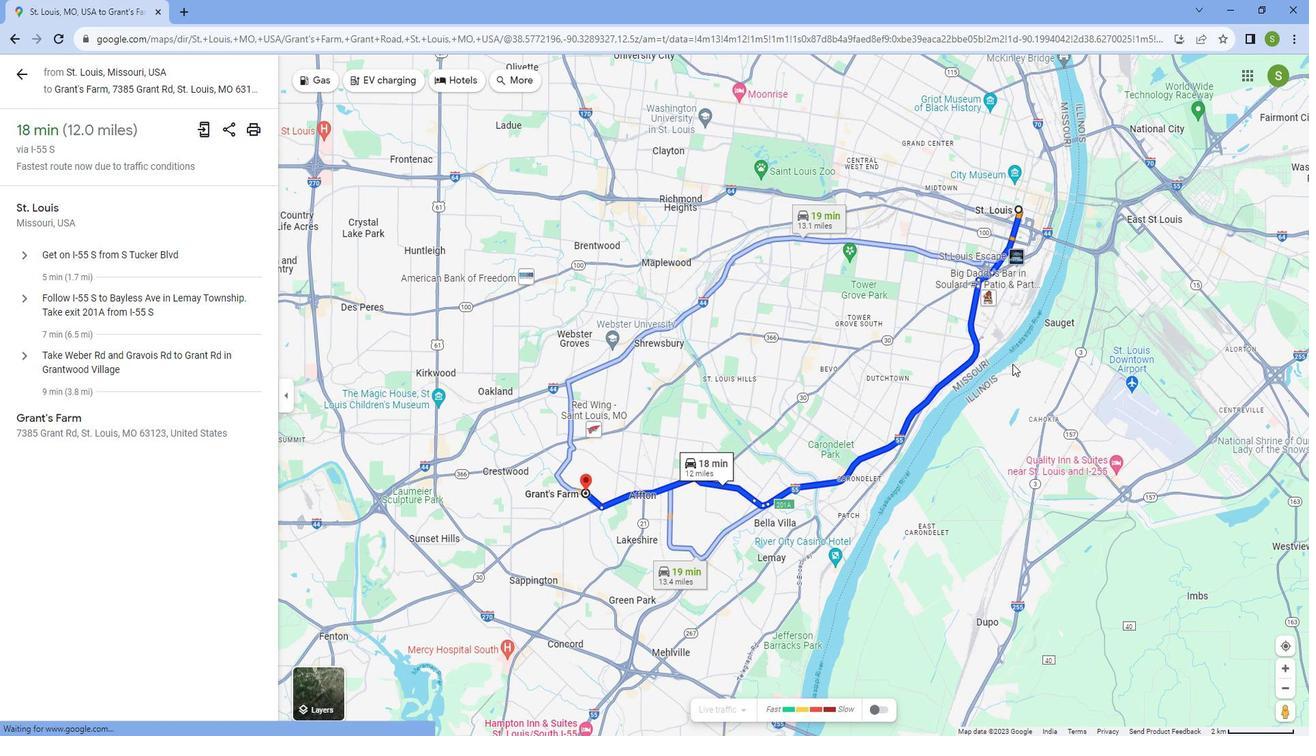 
Action: Mouse scrolled (1020, 359) with delta (0, 0)
Screenshot: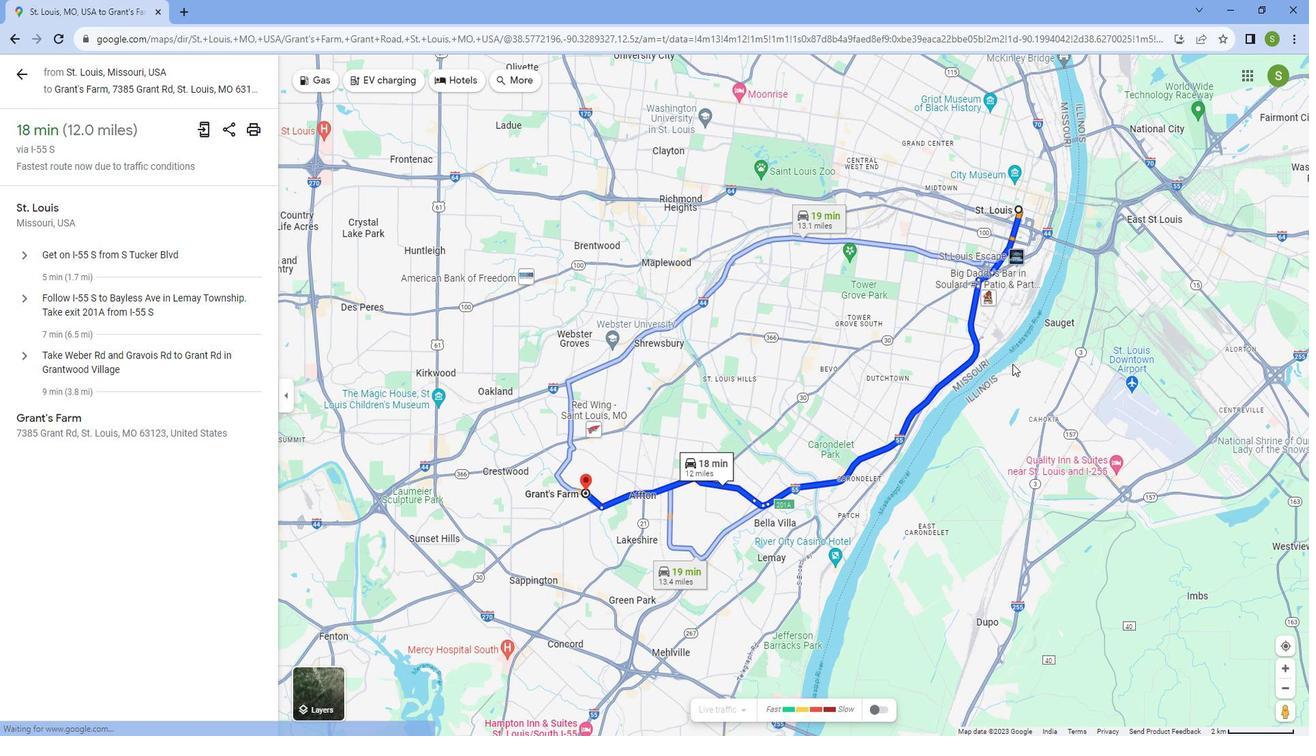 
Action: Mouse scrolled (1020, 359) with delta (0, 0)
Screenshot: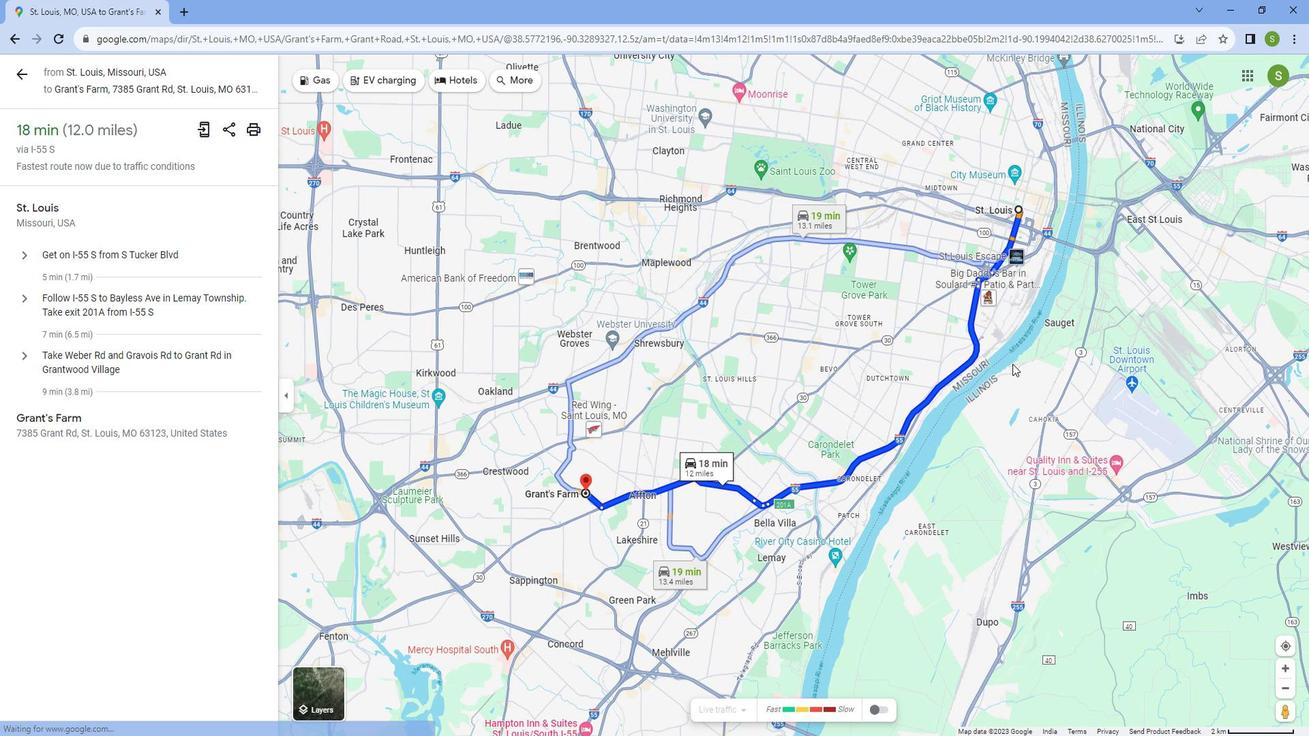 
Action: Mouse moved to (1009, 350)
Screenshot: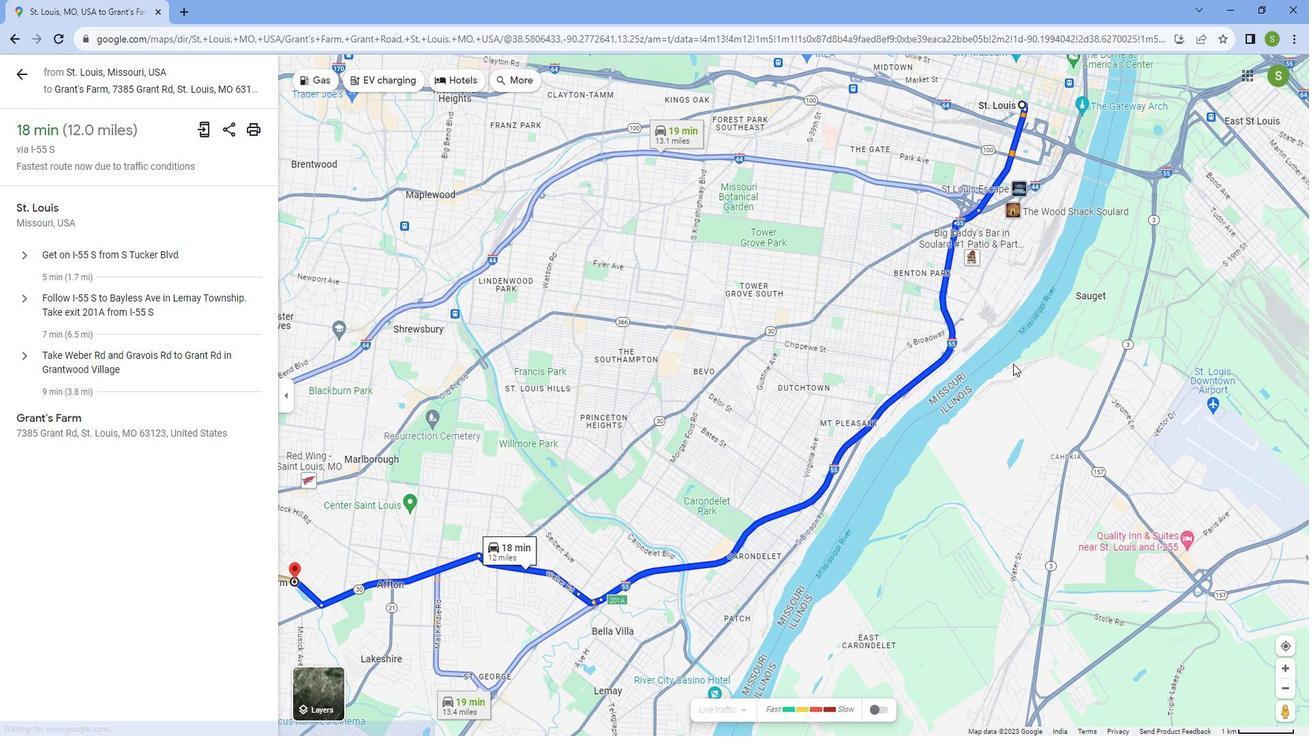 
